 Task: Send email   from  to Email0081 with a cc to Email0082 and bcc to Email0083 with a subject Subject0081 and add a message Message0083
Action: Mouse moved to (423, 451)
Screenshot: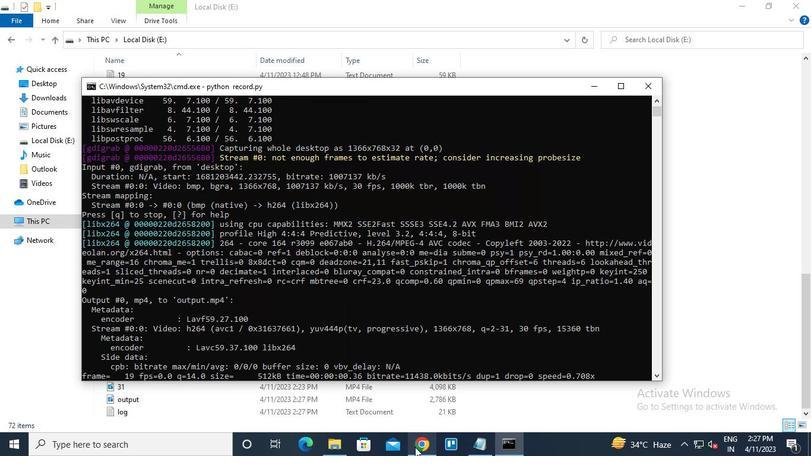 
Action: Mouse pressed left at (423, 451)
Screenshot: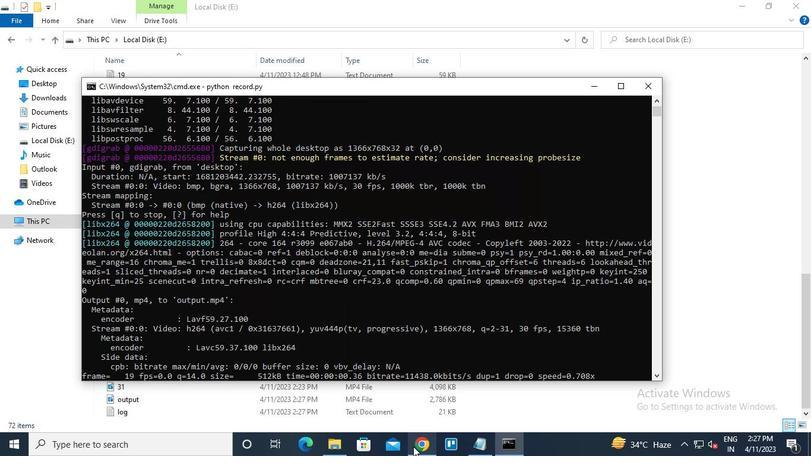 
Action: Mouse moved to (0, 0)
Screenshot: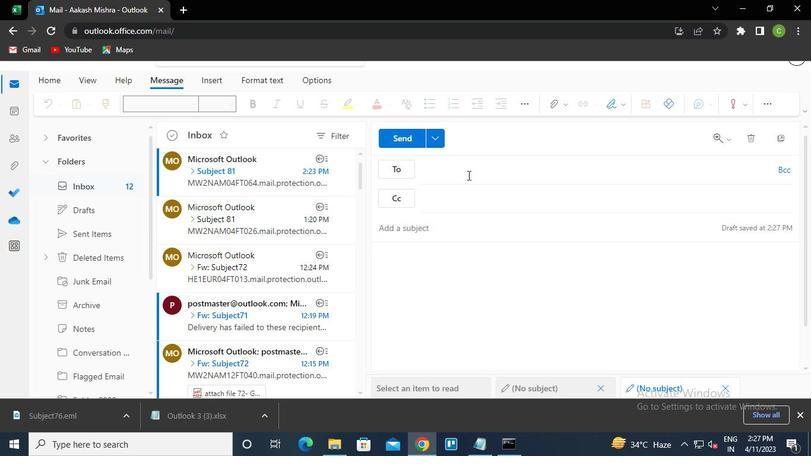 
Action: Mouse pressed left at (0, 0)
Screenshot: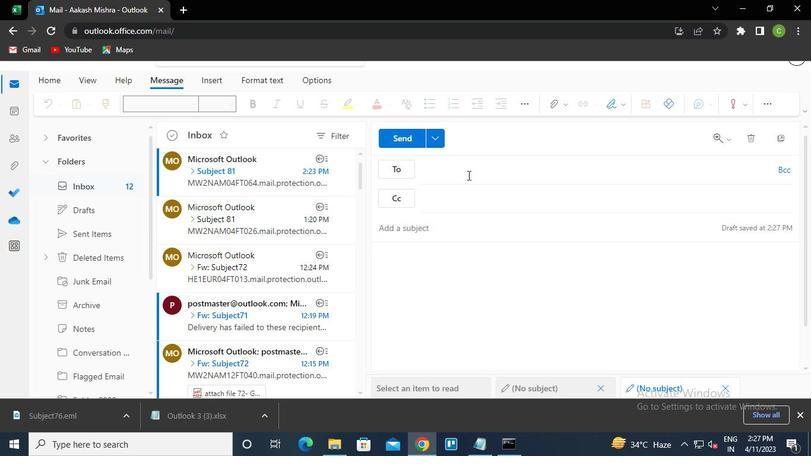 
Action: Mouse moved to (92, 0)
Screenshot: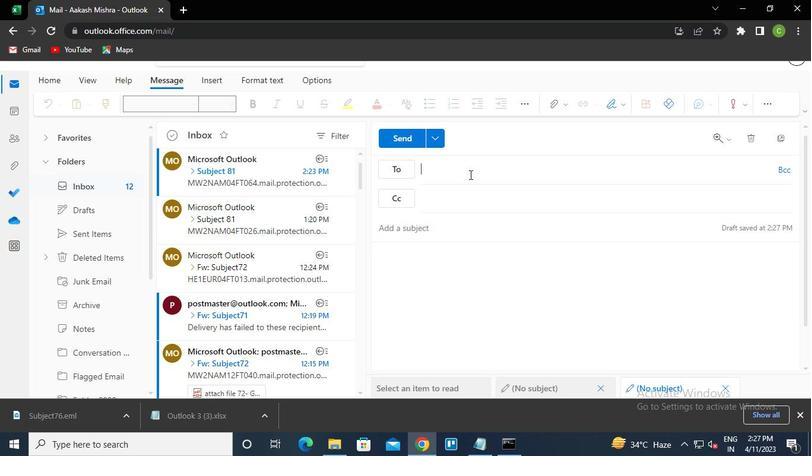 
Action: Mouse pressed left at (92, 0)
Screenshot: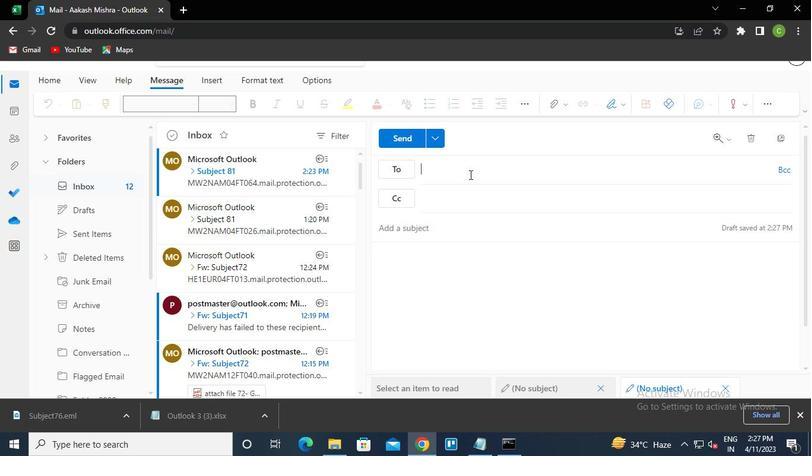 
Action: Mouse moved to (498, 446)
Screenshot: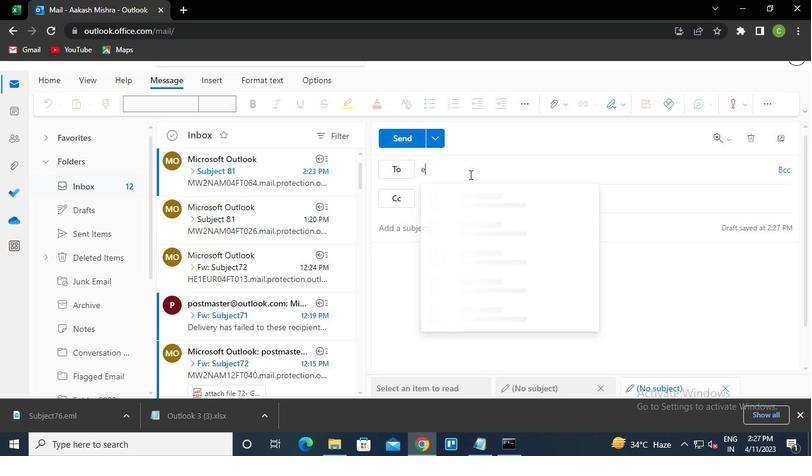 
Action: Mouse pressed left at (498, 446)
Screenshot: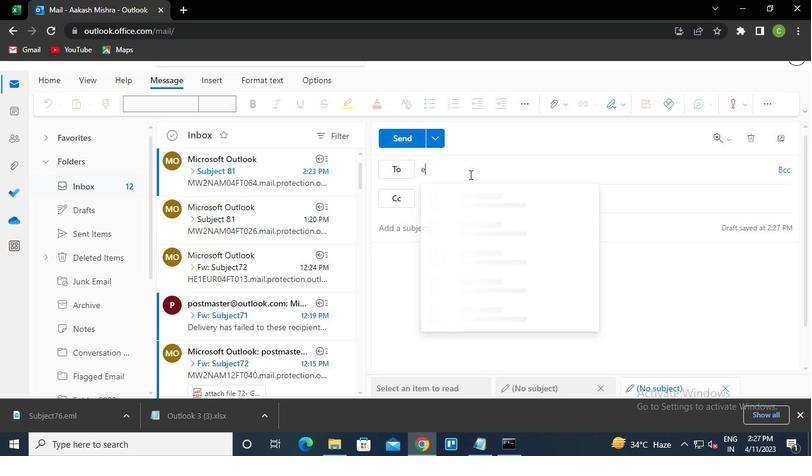 
Action: Mouse moved to (633, 65)
Screenshot: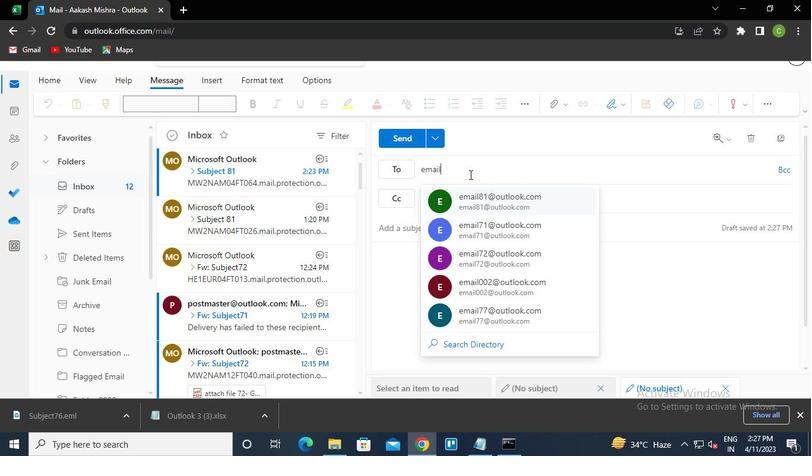 
Action: Mouse pressed left at (633, 65)
Screenshot: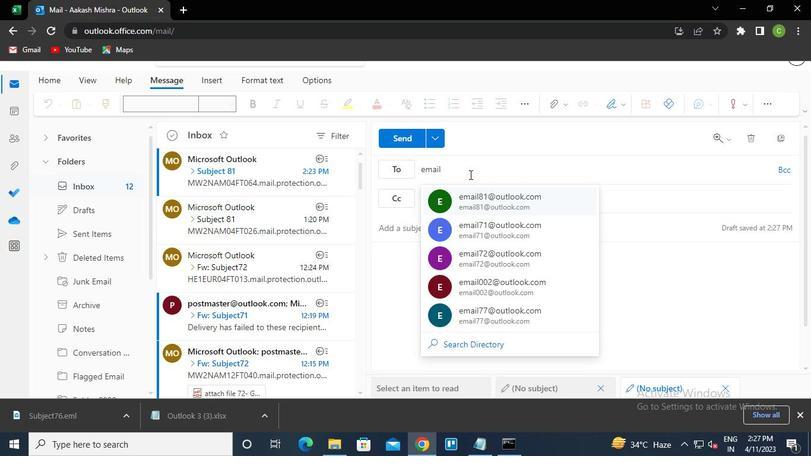
Action: Mouse moved to (413, 446)
Screenshot: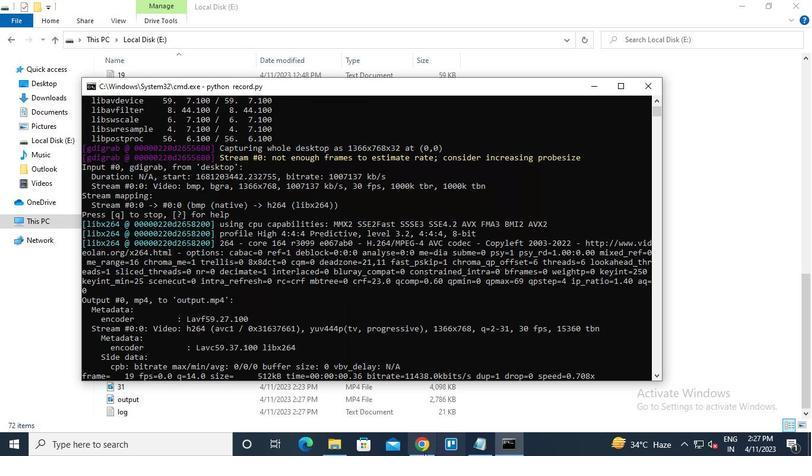 
Action: Mouse pressed left at (413, 446)
Screenshot: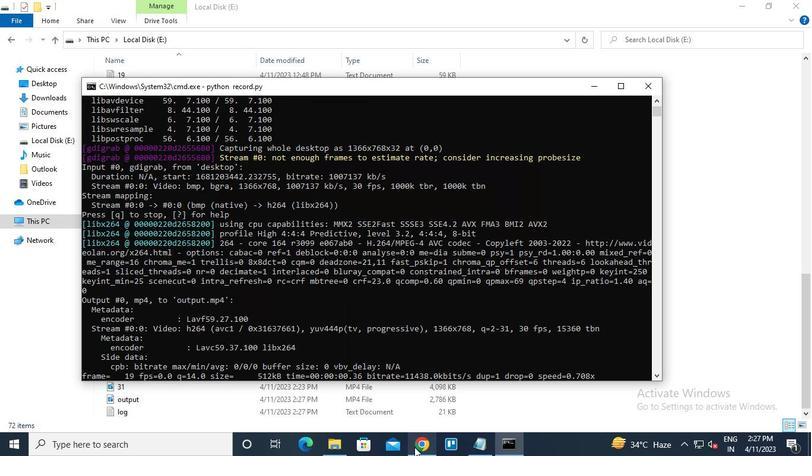 
Action: Mouse moved to (98, 106)
Screenshot: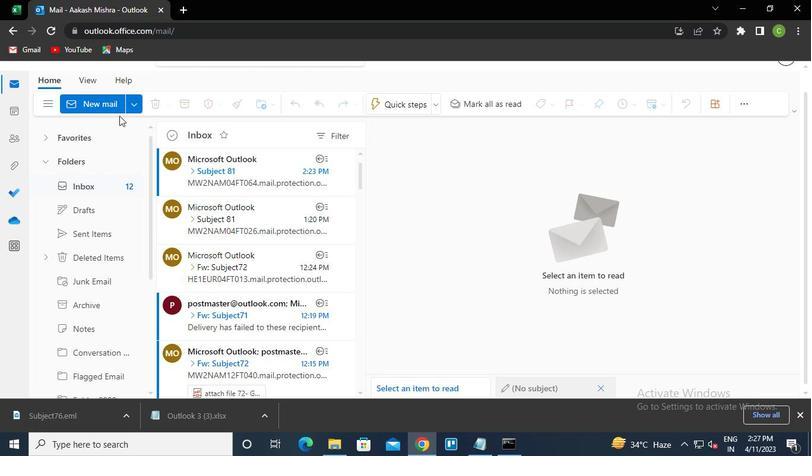 
Action: Mouse pressed left at (98, 106)
Screenshot: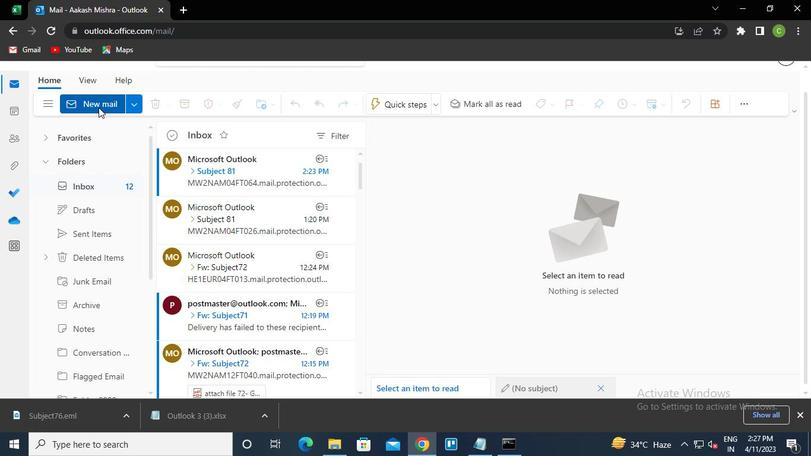 
Action: Mouse moved to (469, 174)
Screenshot: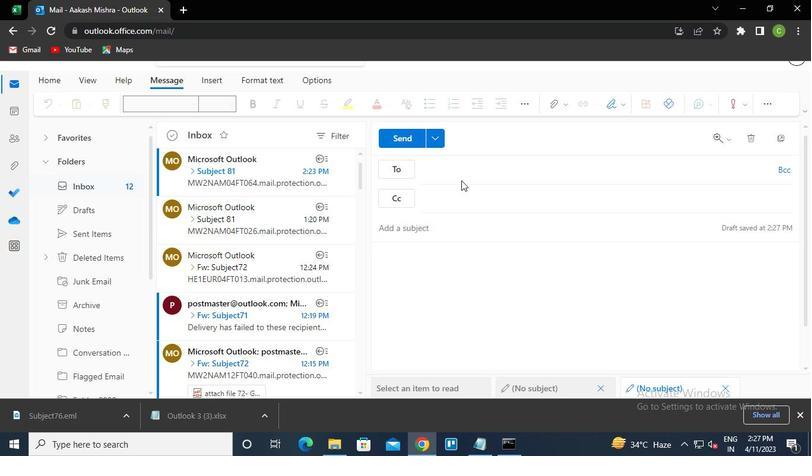 
Action: Keyboard e
Screenshot: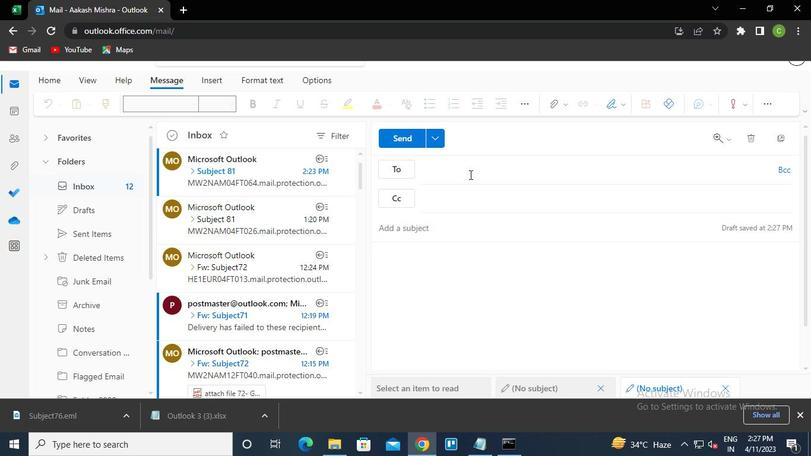 
Action: Keyboard m
Screenshot: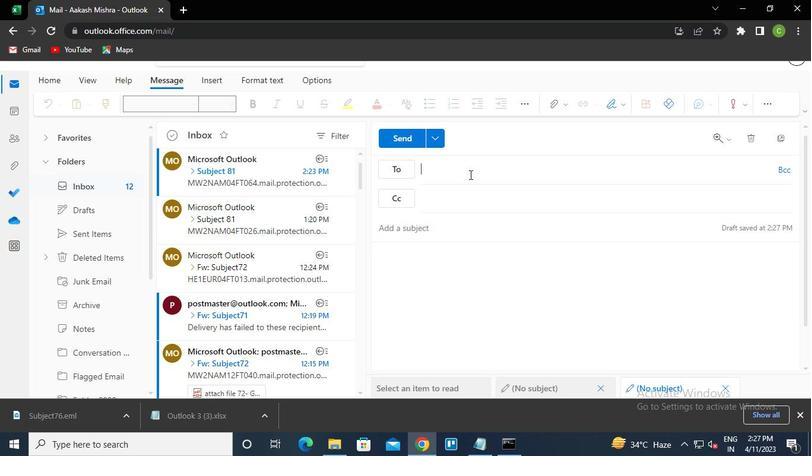 
Action: Keyboard a
Screenshot: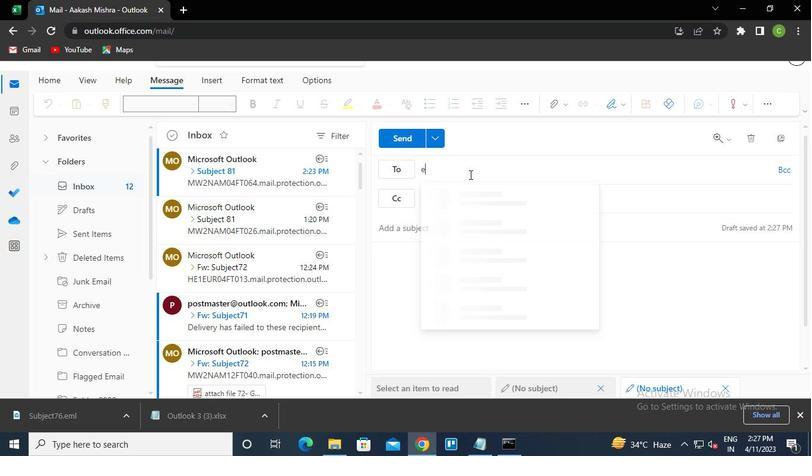 
Action: Keyboard i
Screenshot: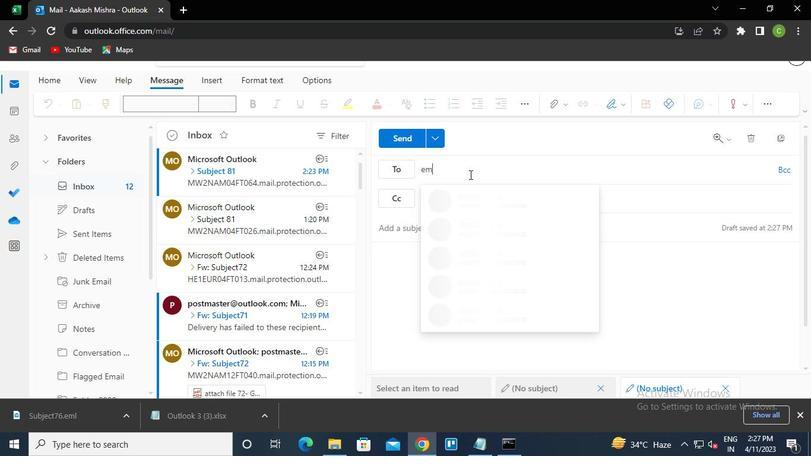 
Action: Keyboard l
Screenshot: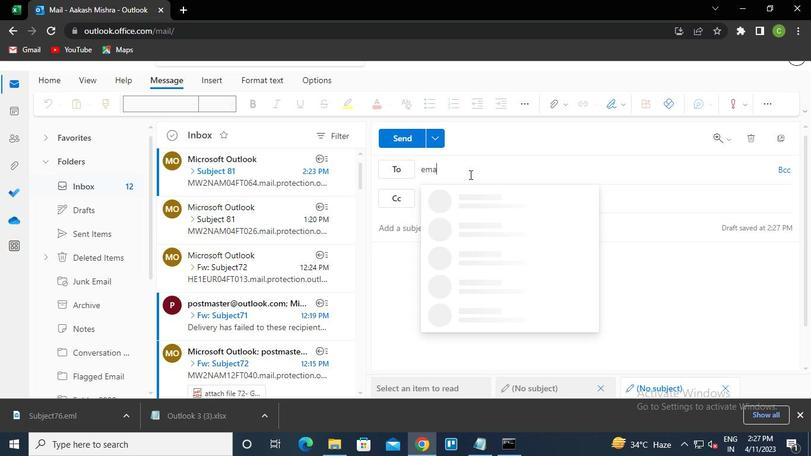 
Action: Keyboard <104>
Screenshot: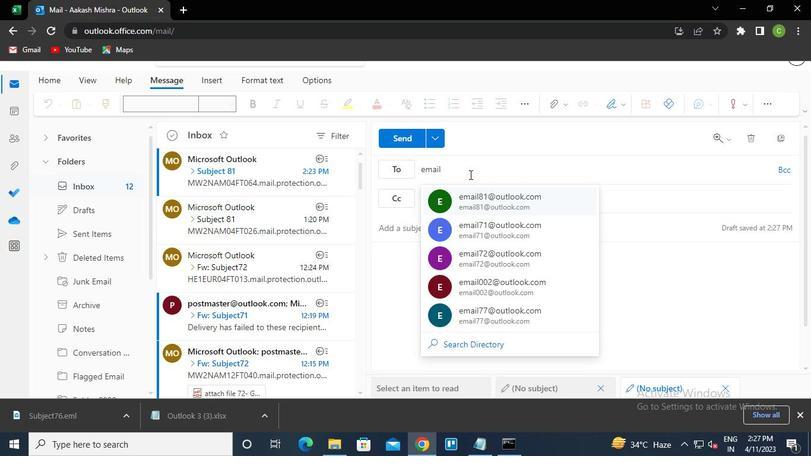 
Action: Keyboard <97>
Screenshot: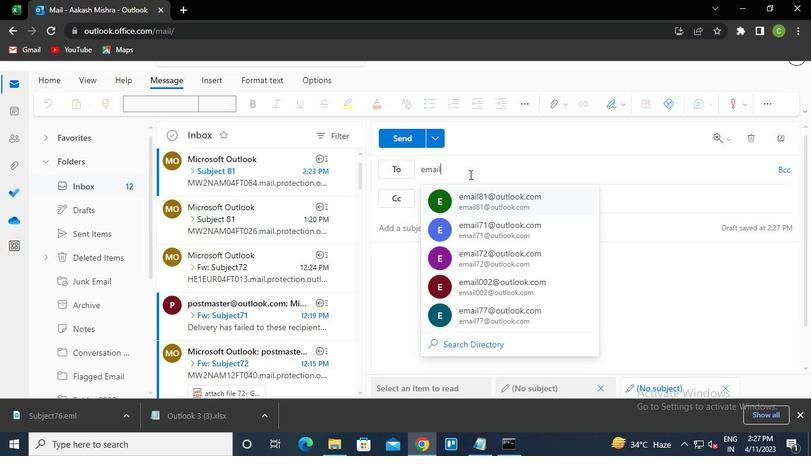 
Action: Keyboard Key.shift
Screenshot: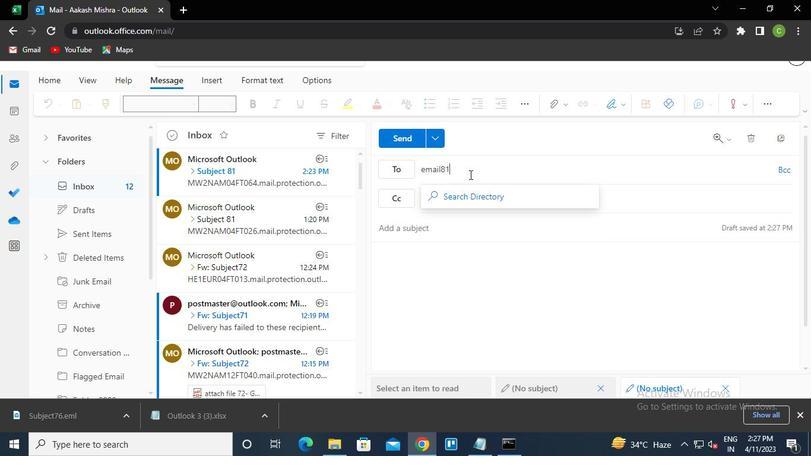 
Action: Keyboard @
Screenshot: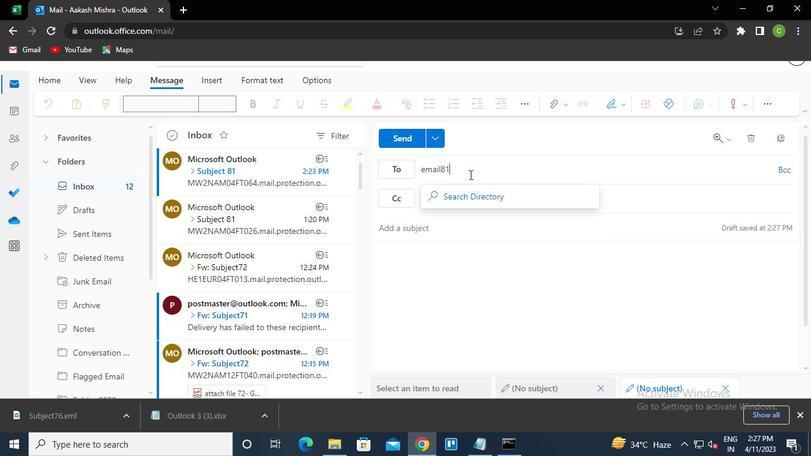 
Action: Keyboard g
Screenshot: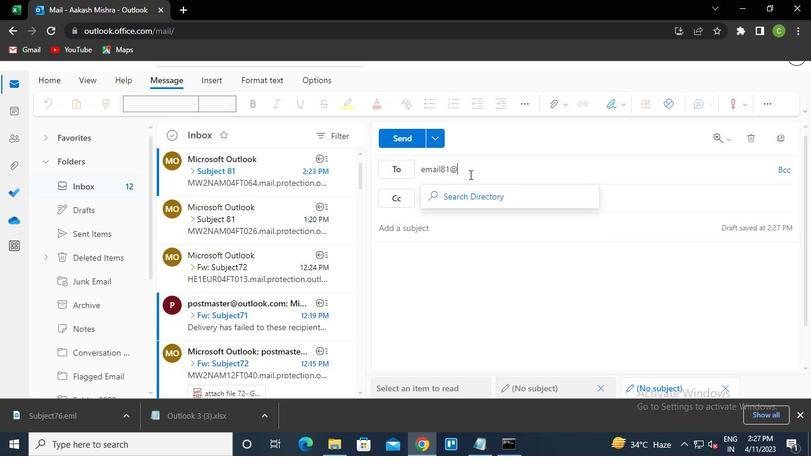 
Action: Keyboard m
Screenshot: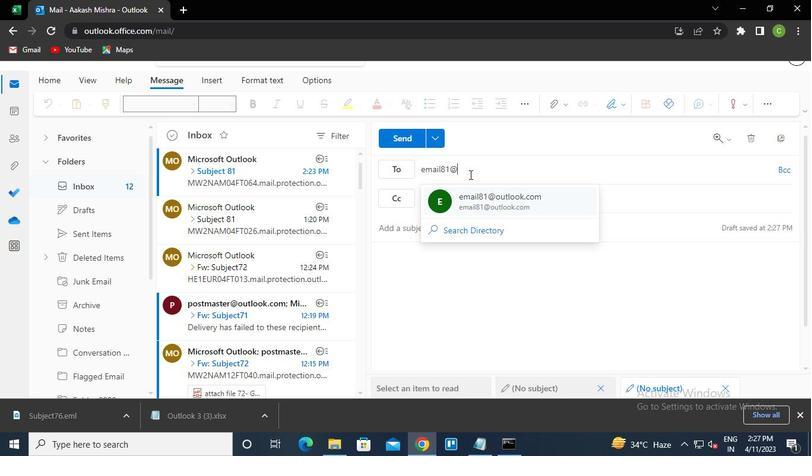 
Action: Keyboard a
Screenshot: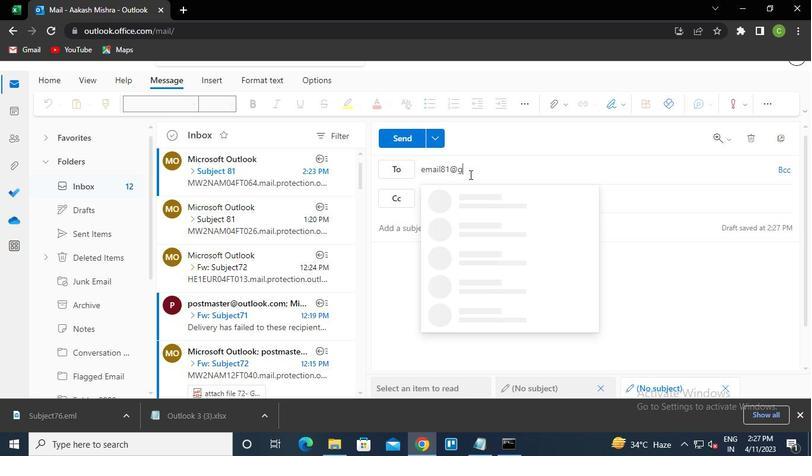 
Action: Keyboard Key.backspace
Screenshot: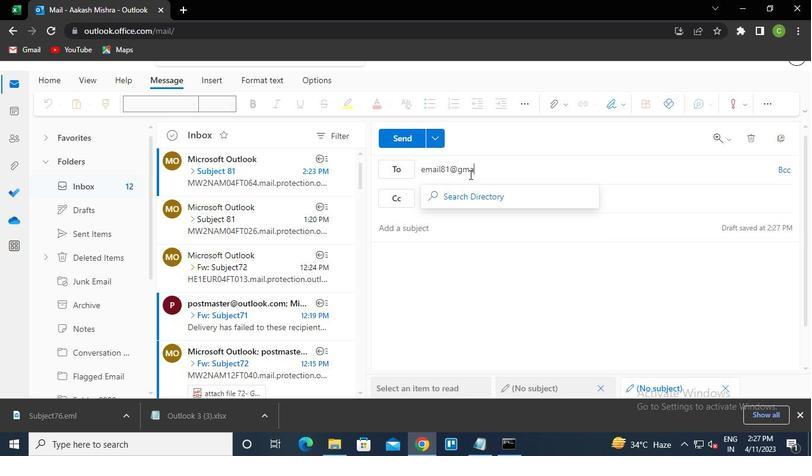 
Action: Keyboard Key.backspace
Screenshot: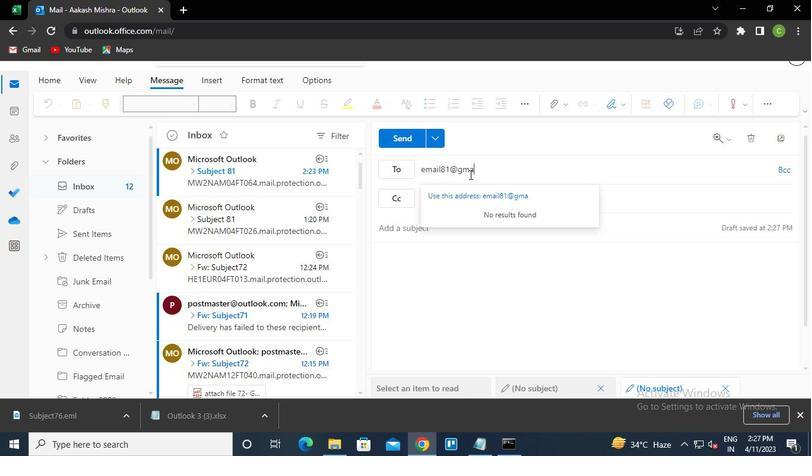 
Action: Keyboard Key.backspace
Screenshot: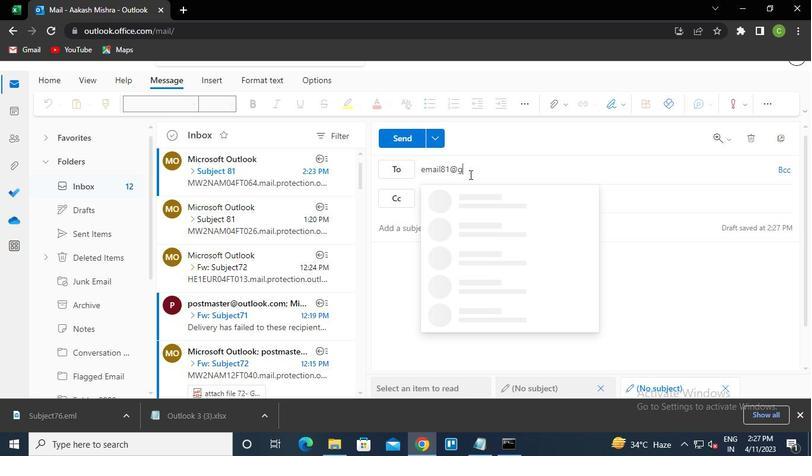 
Action: Keyboard o
Screenshot: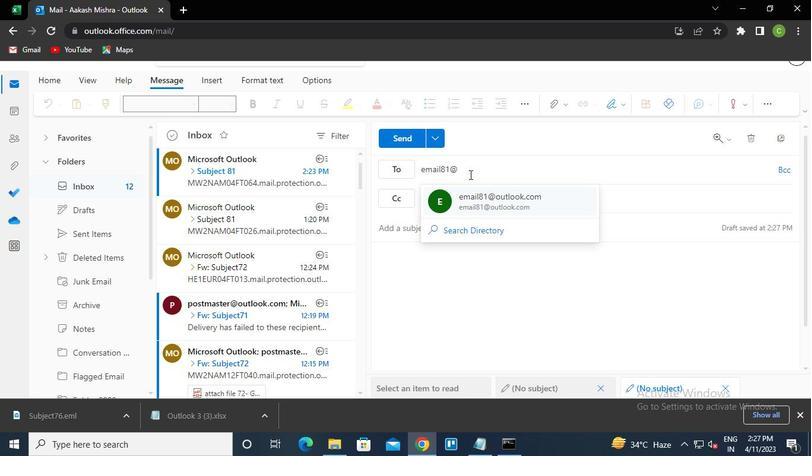 
Action: Keyboard u
Screenshot: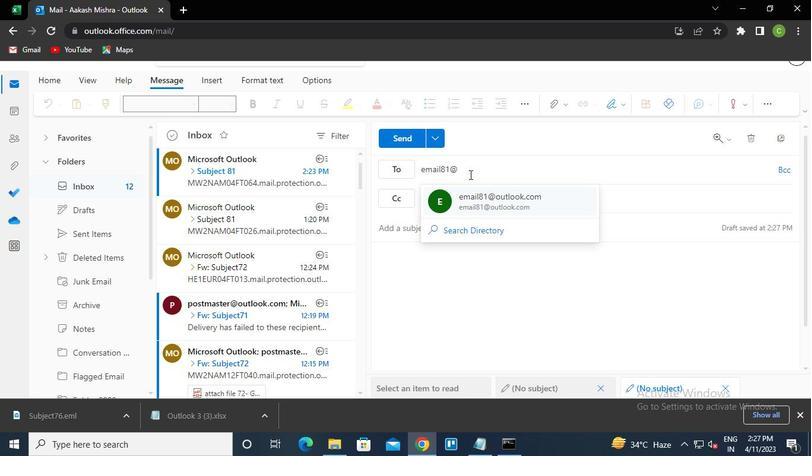 
Action: Keyboard t
Screenshot: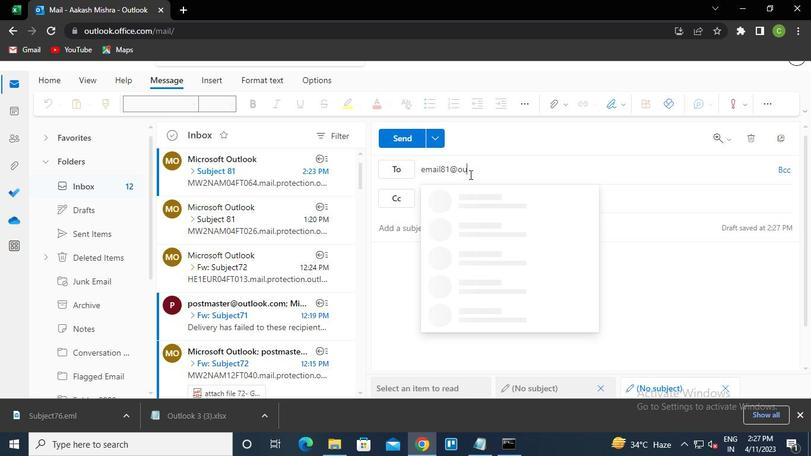 
Action: Keyboard l
Screenshot: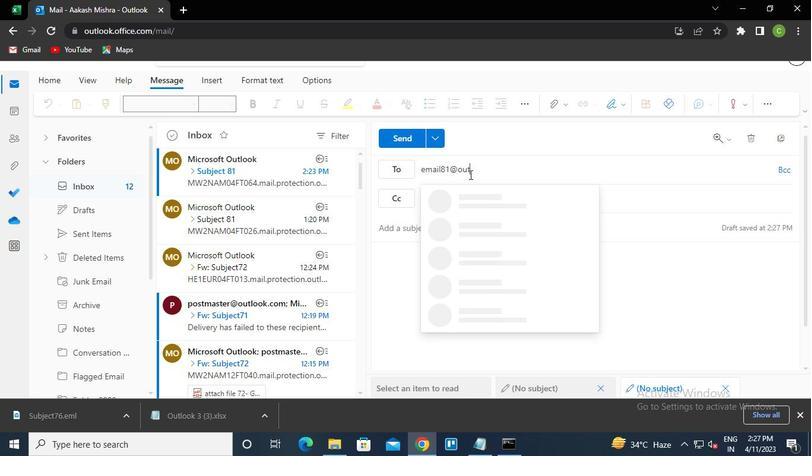
Action: Keyboard o
Screenshot: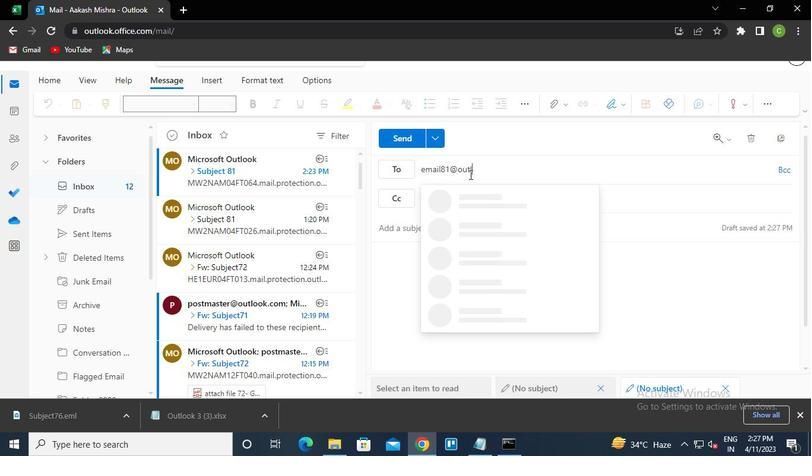 
Action: Keyboard o
Screenshot: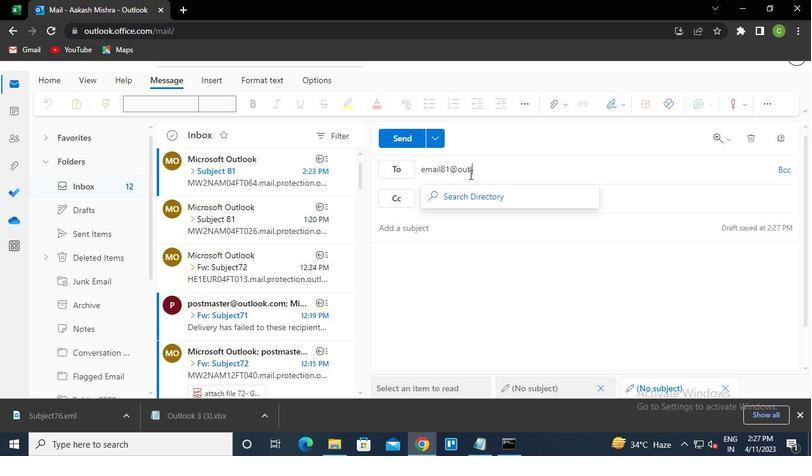 
Action: Keyboard k
Screenshot: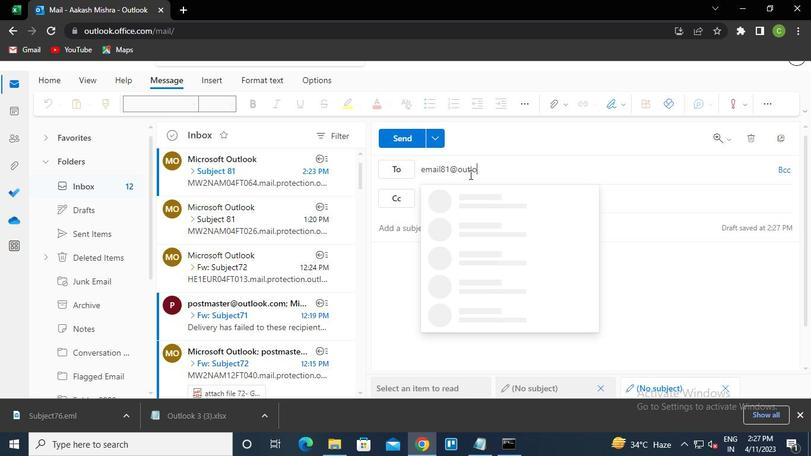 
Action: Keyboard .
Screenshot: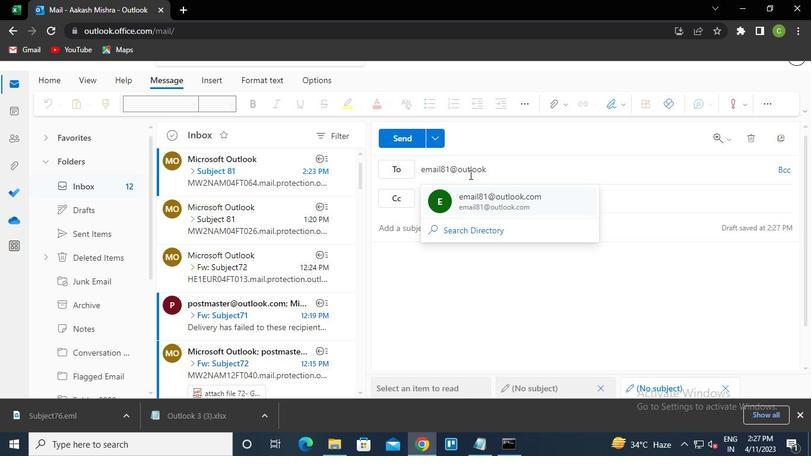 
Action: Keyboard c
Screenshot: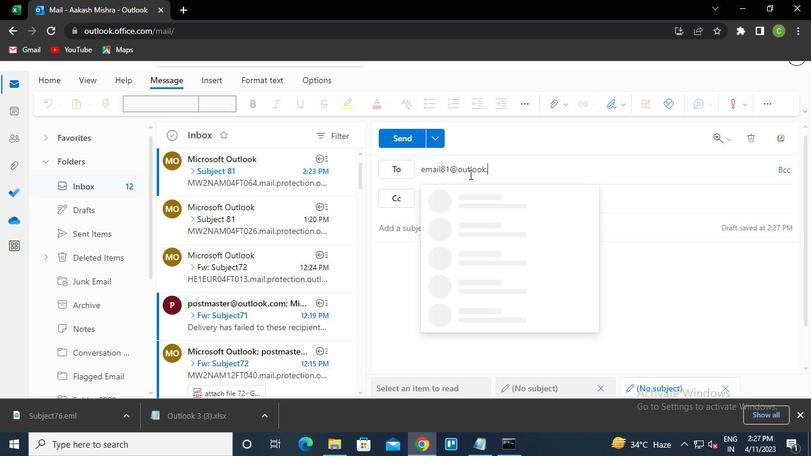 
Action: Keyboard o
Screenshot: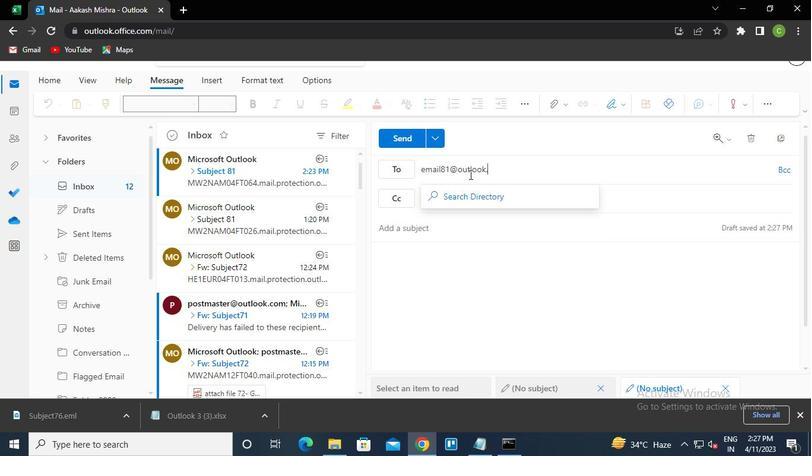 
Action: Keyboard m
Screenshot: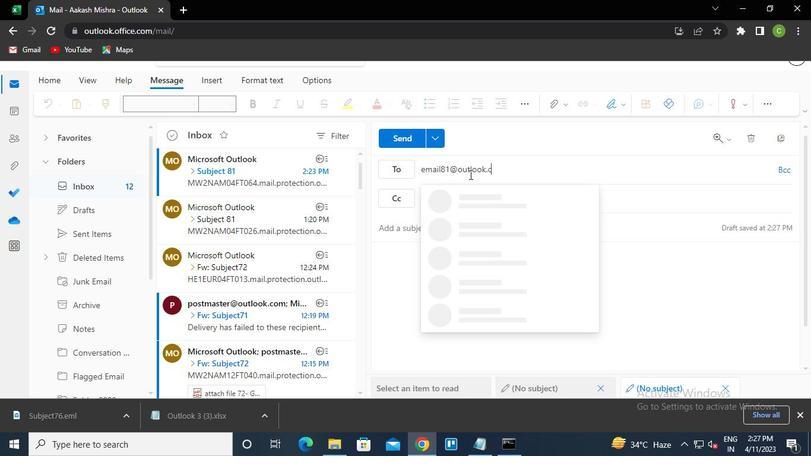 
Action: Keyboard Key.enter
Screenshot: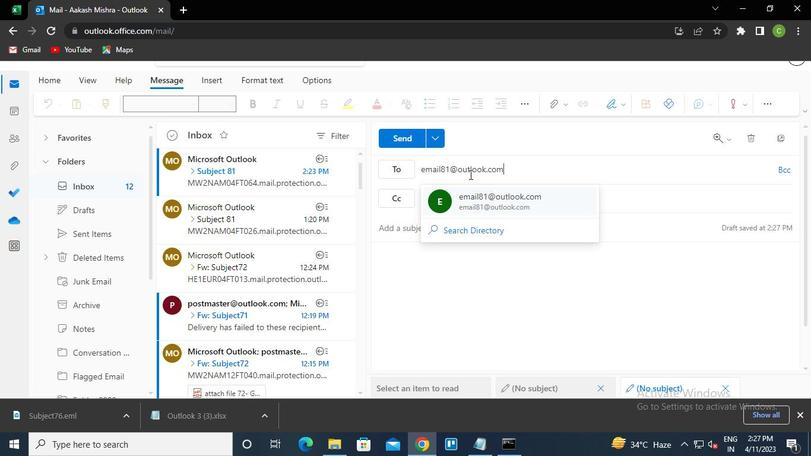 
Action: Mouse moved to (466, 201)
Screenshot: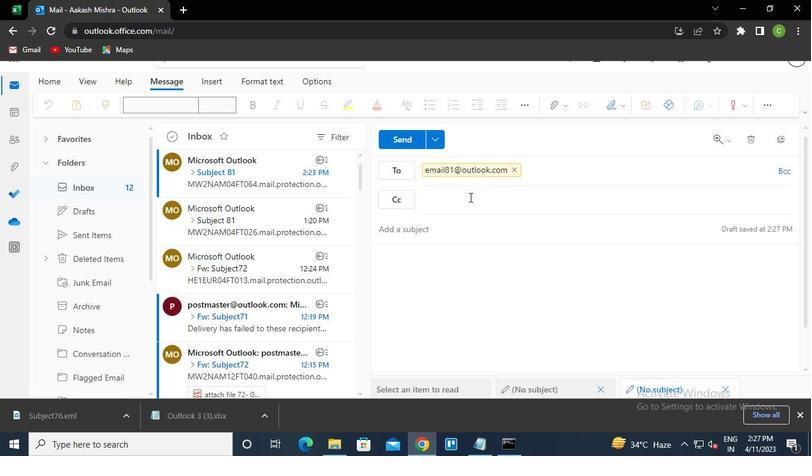 
Action: Mouse pressed left at (466, 201)
Screenshot: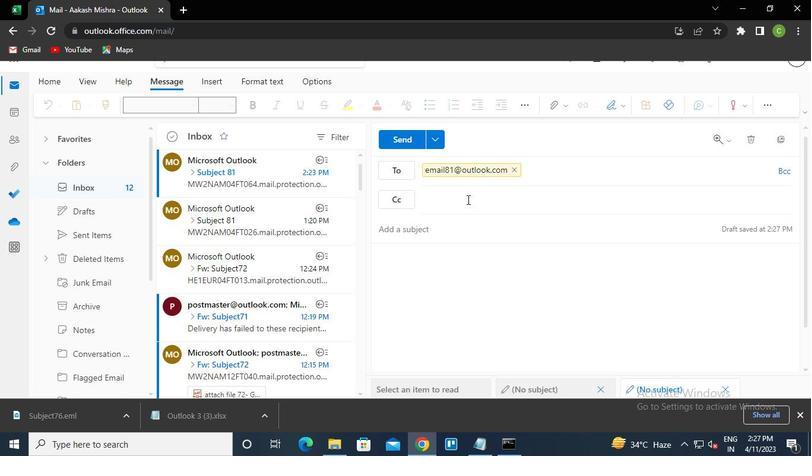
Action: Keyboard e
Screenshot: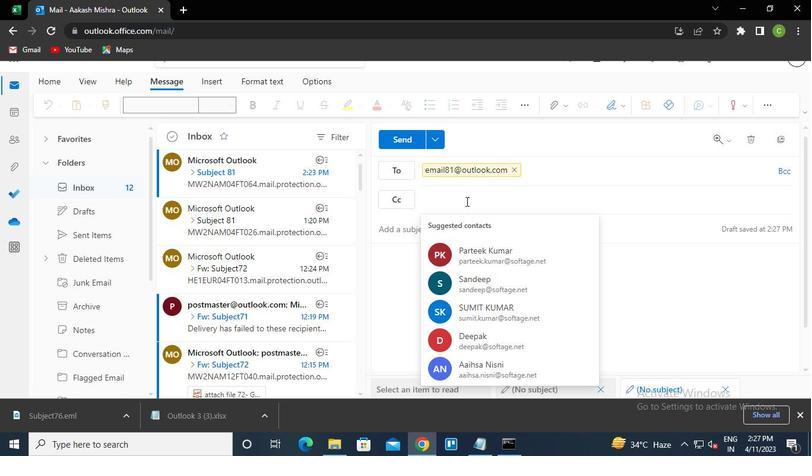 
Action: Keyboard m
Screenshot: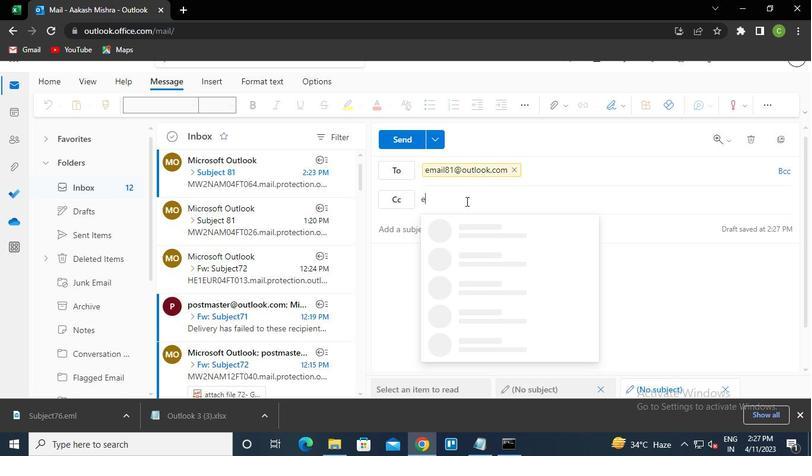 
Action: Keyboard a
Screenshot: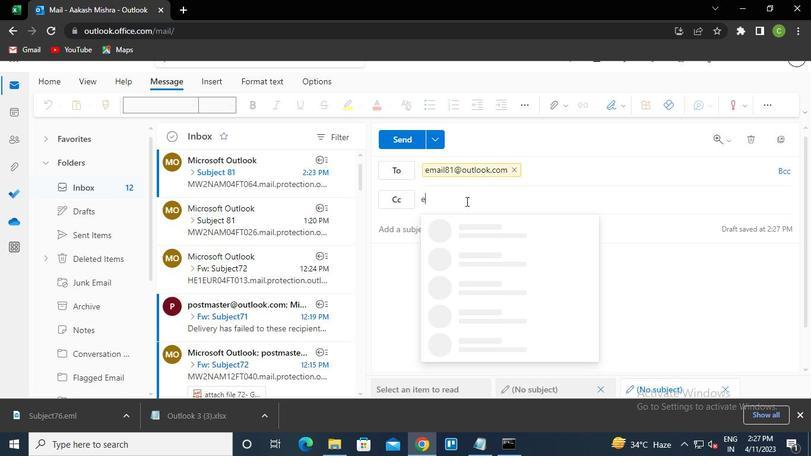 
Action: Keyboard i
Screenshot: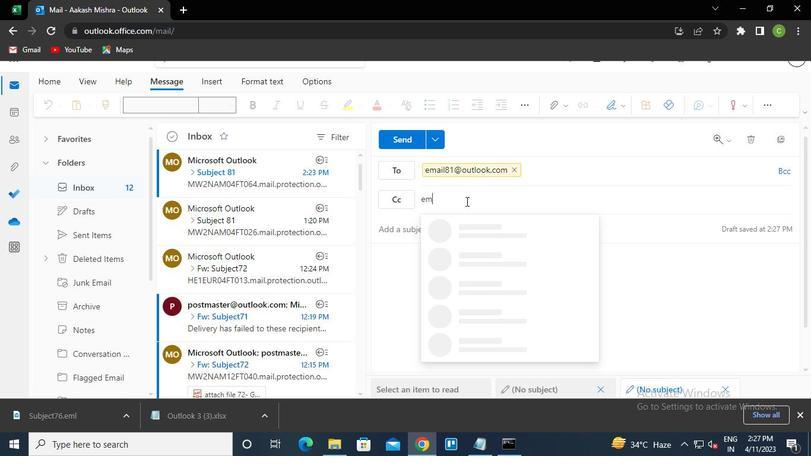 
Action: Keyboard l
Screenshot: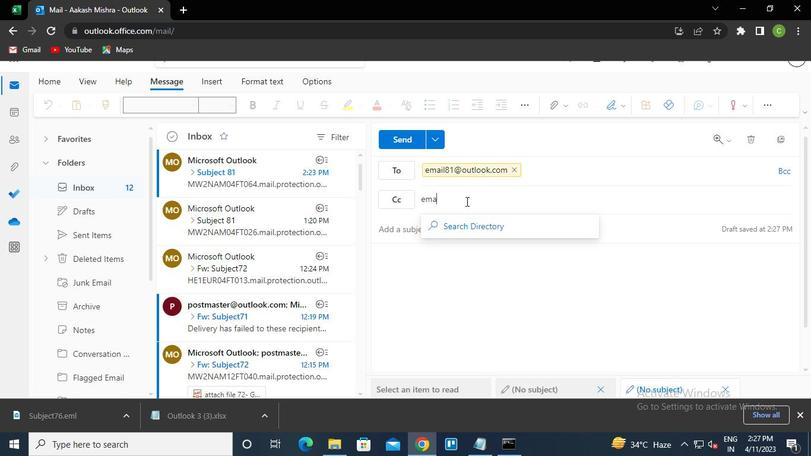 
Action: Keyboard <104>
Screenshot: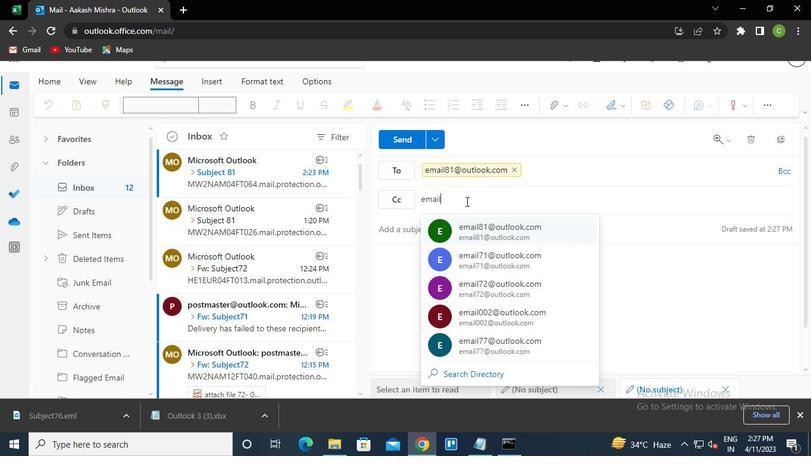 
Action: Keyboard <98>
Screenshot: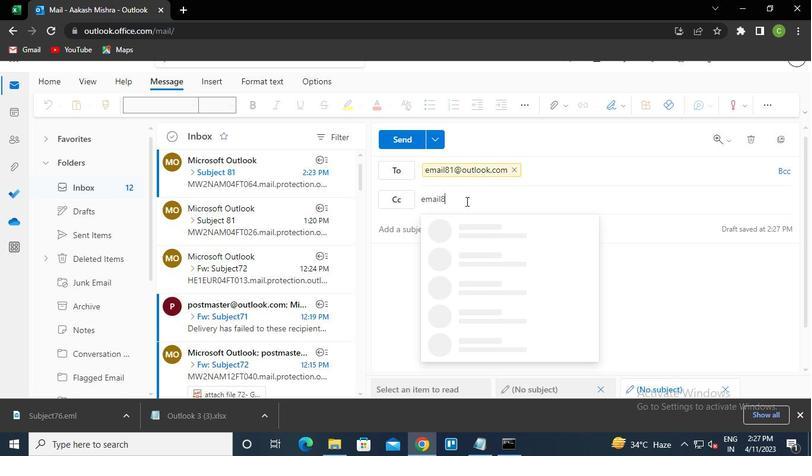 
Action: Keyboard Key.shift
Screenshot: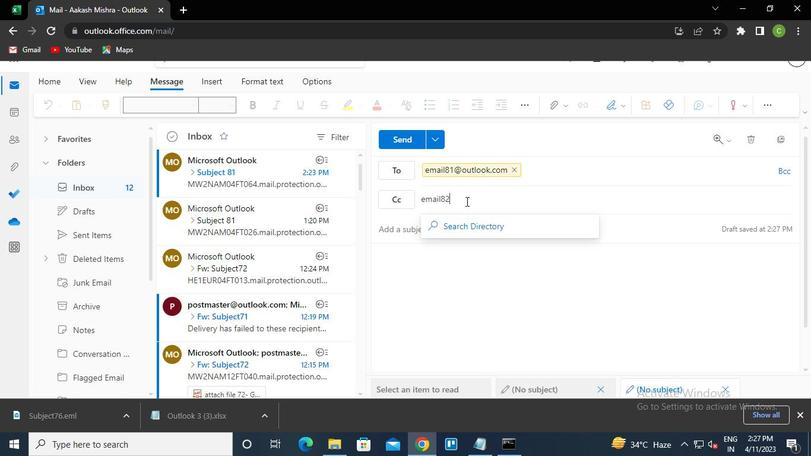 
Action: Keyboard @
Screenshot: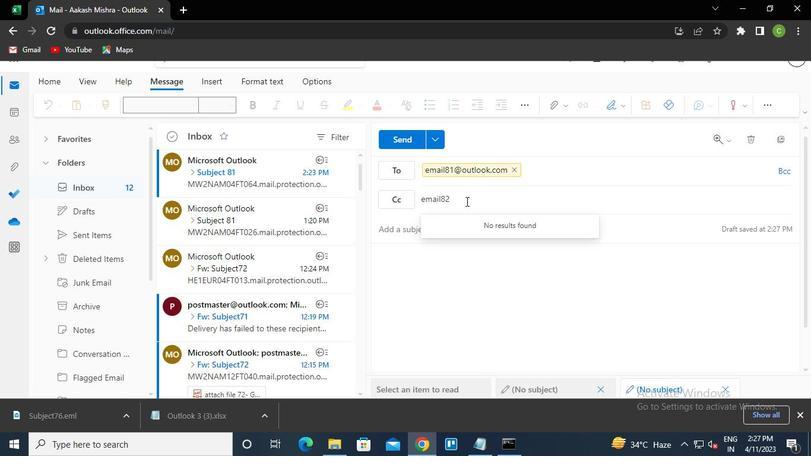 
Action: Keyboard o
Screenshot: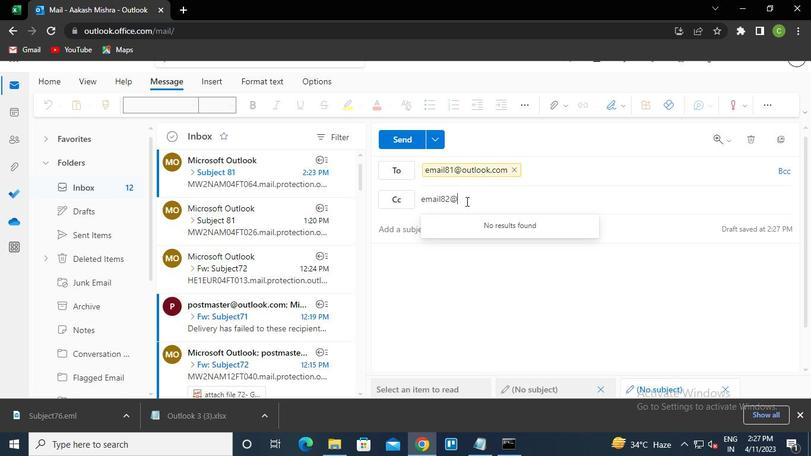 
Action: Keyboard u
Screenshot: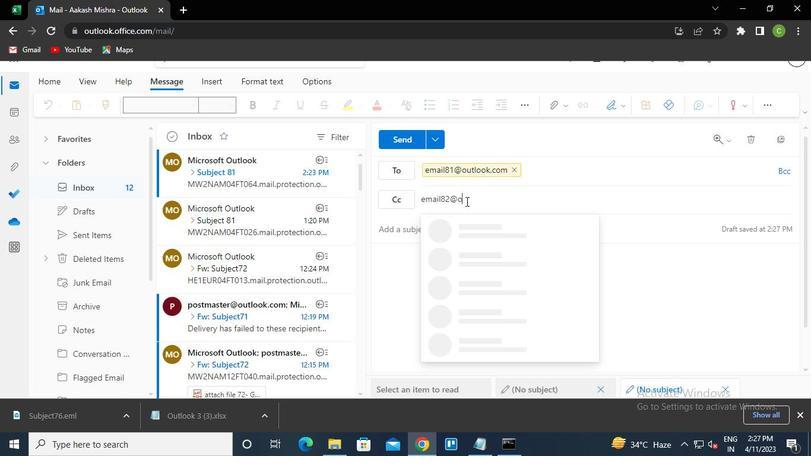 
Action: Keyboard t
Screenshot: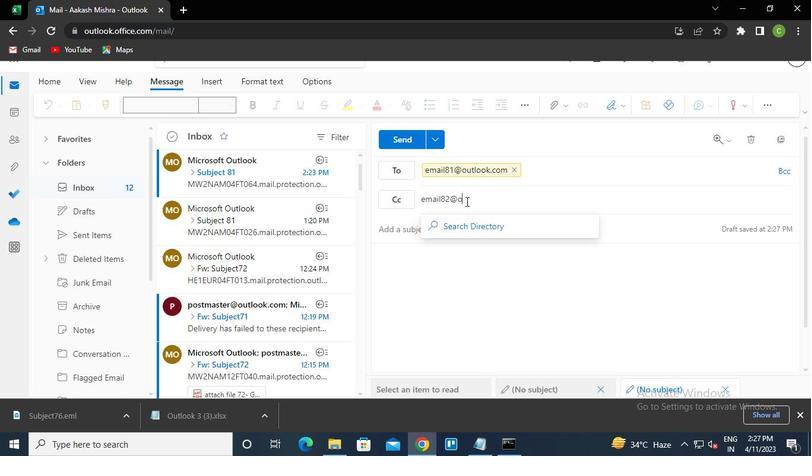 
Action: Keyboard l
Screenshot: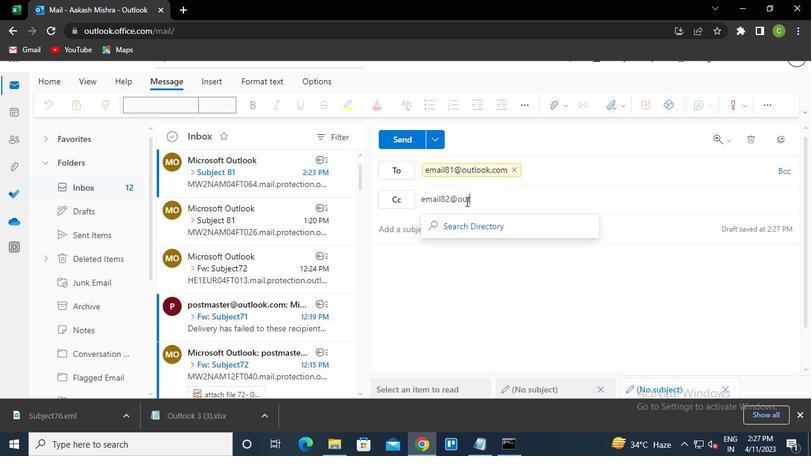 
Action: Keyboard o
Screenshot: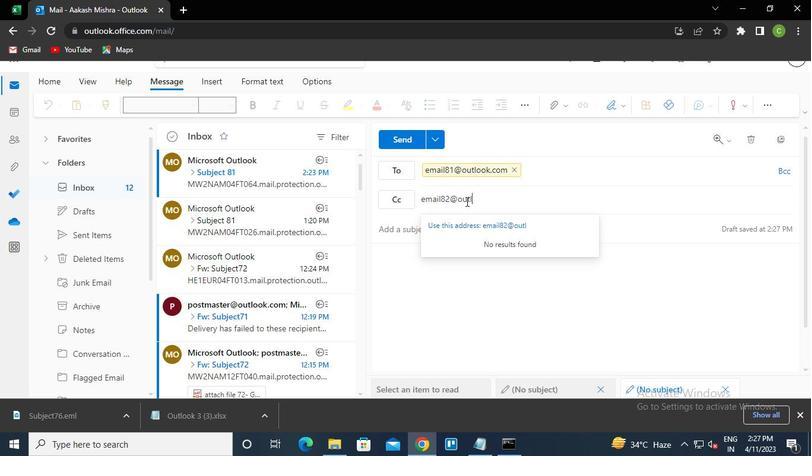
Action: Keyboard o
Screenshot: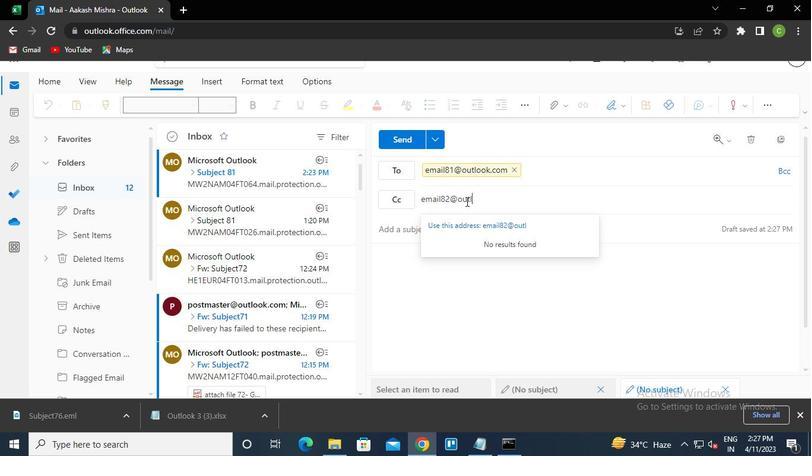 
Action: Keyboard k
Screenshot: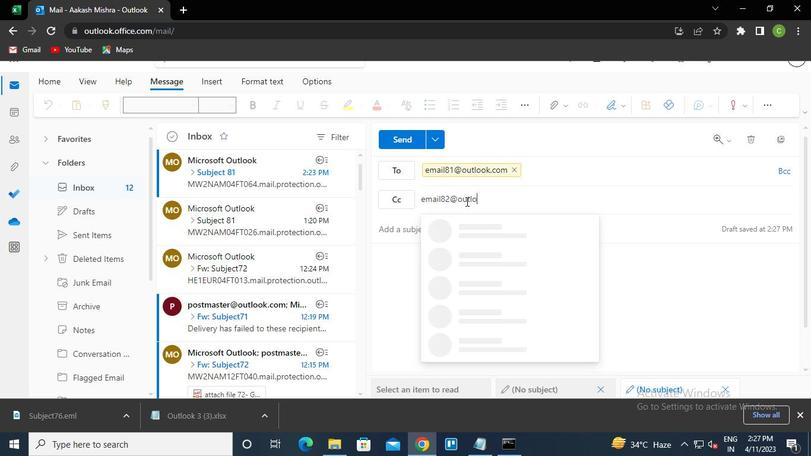 
Action: Keyboard .
Screenshot: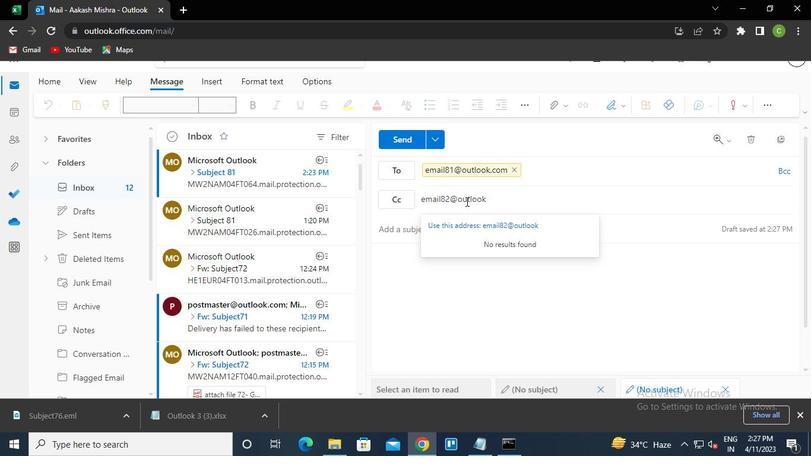 
Action: Keyboard c
Screenshot: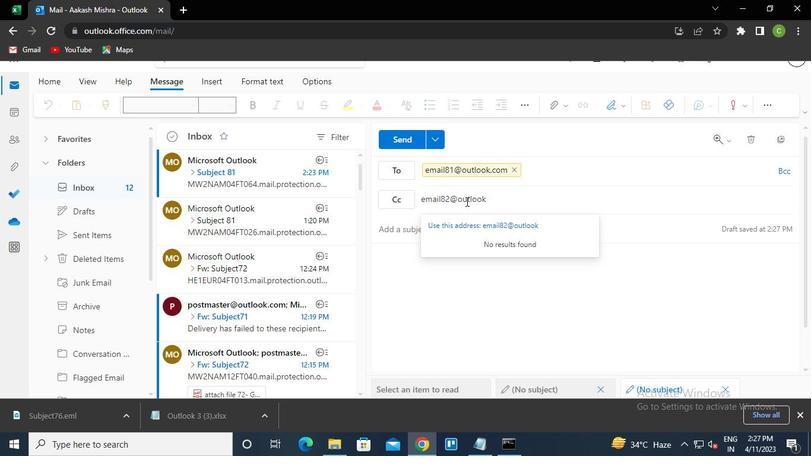 
Action: Keyboard o
Screenshot: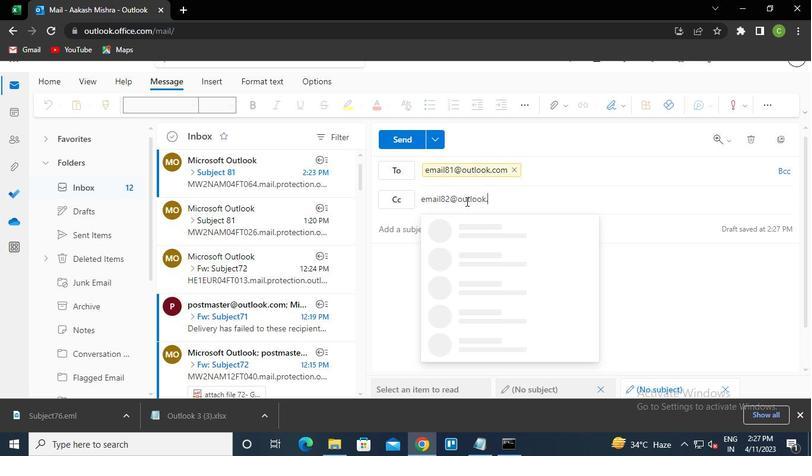 
Action: Keyboard m
Screenshot: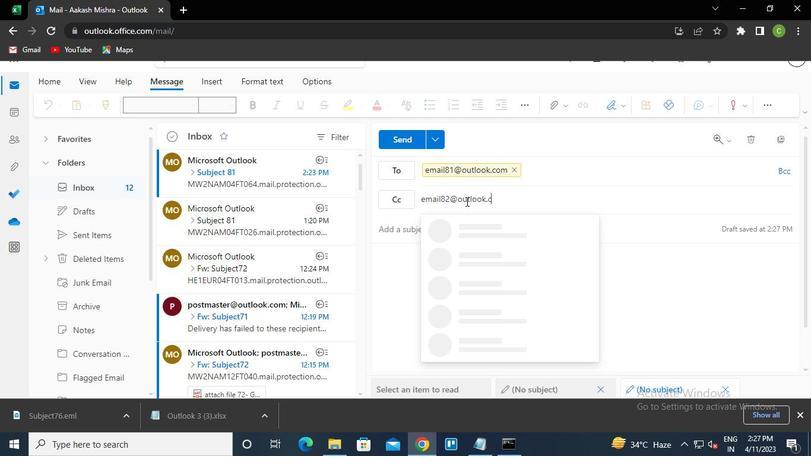 
Action: Keyboard Key.enter
Screenshot: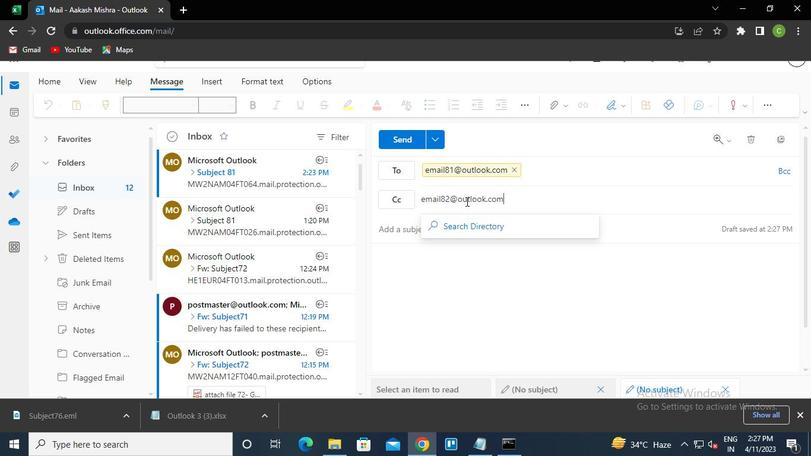 
Action: Mouse moved to (785, 174)
Screenshot: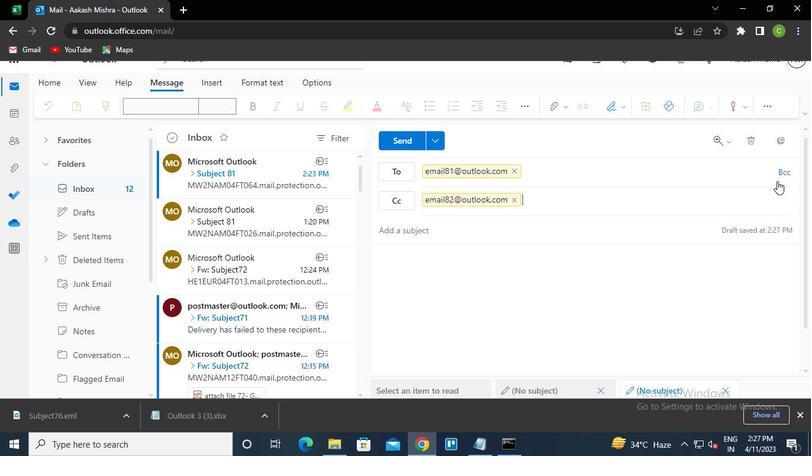 
Action: Mouse pressed left at (785, 174)
Screenshot: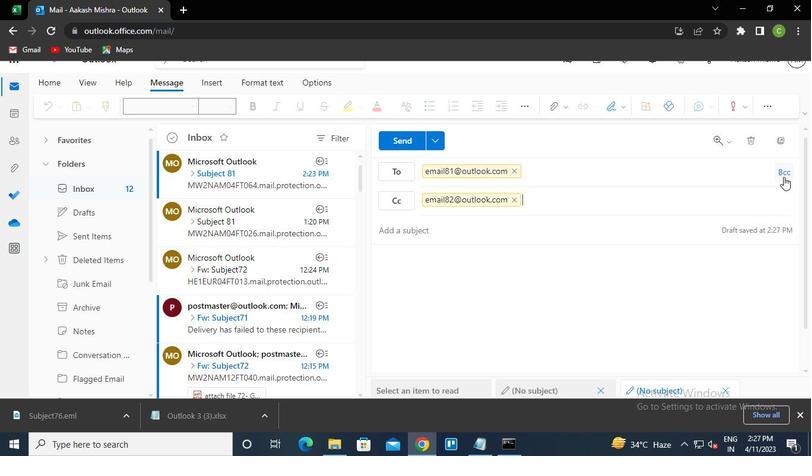 
Action: Mouse moved to (446, 235)
Screenshot: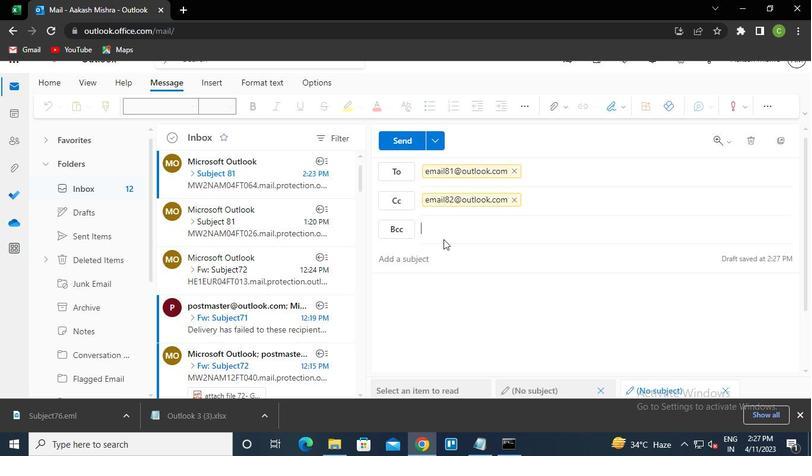 
Action: Keyboard e
Screenshot: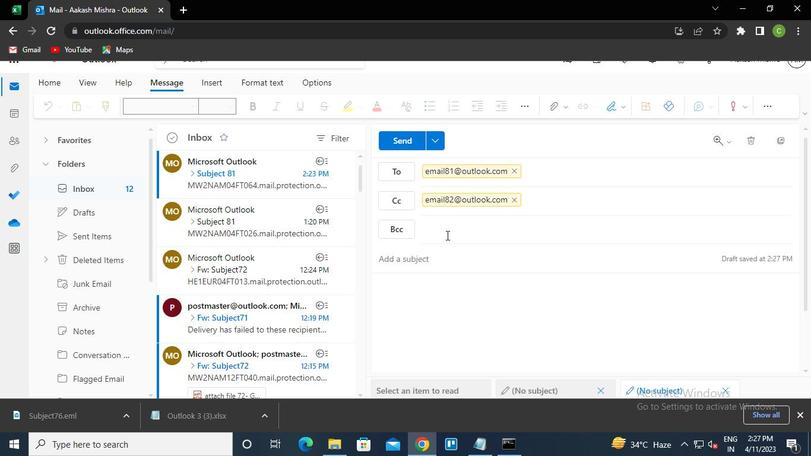 
Action: Keyboard m
Screenshot: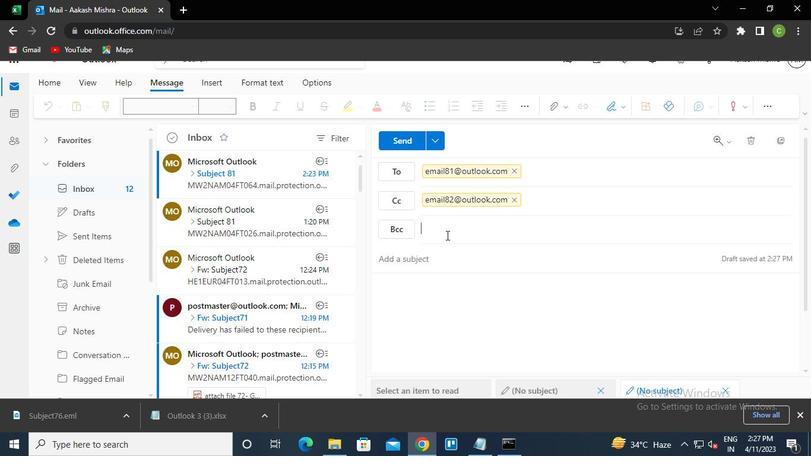 
Action: Keyboard a
Screenshot: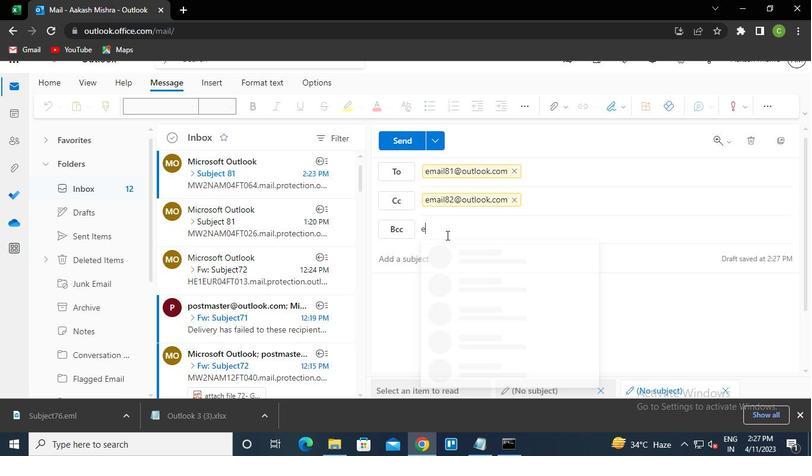 
Action: Keyboard i
Screenshot: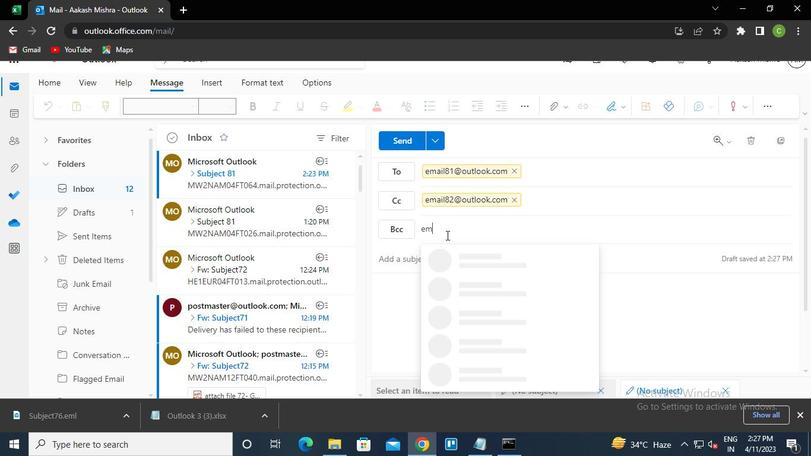 
Action: Keyboard l
Screenshot: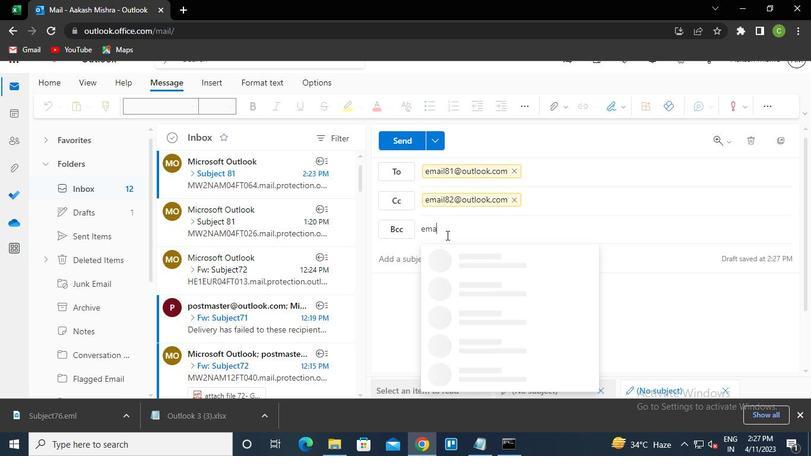 
Action: Keyboard <104>
Screenshot: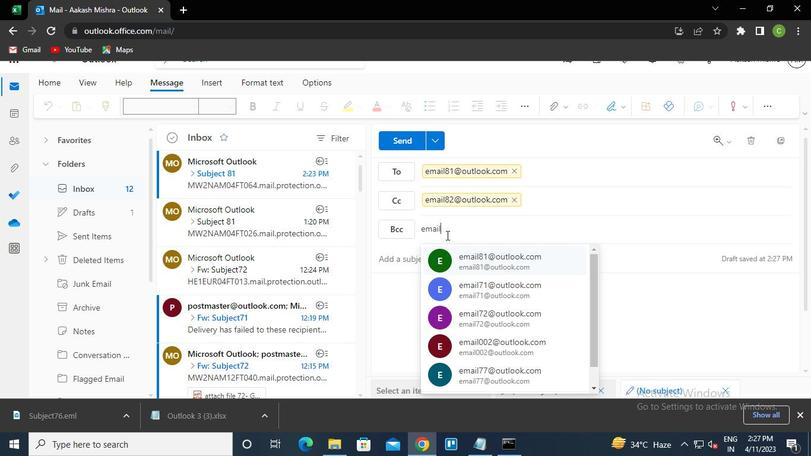 
Action: Keyboard <99>
Screenshot: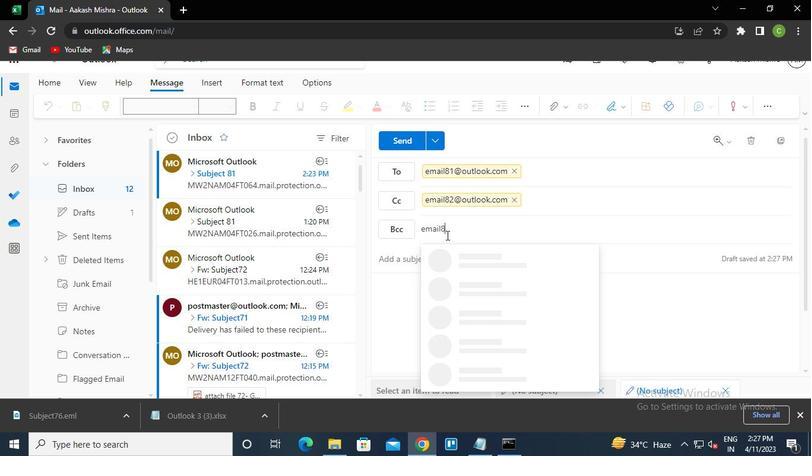 
Action: Keyboard Key.shift
Screenshot: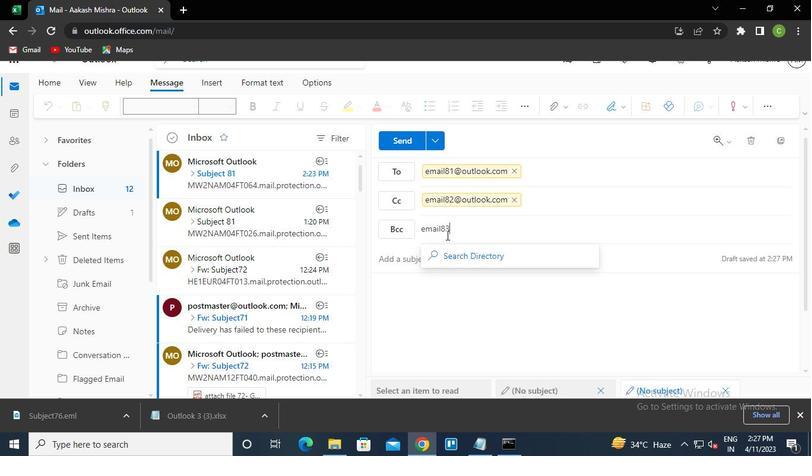 
Action: Keyboard @
Screenshot: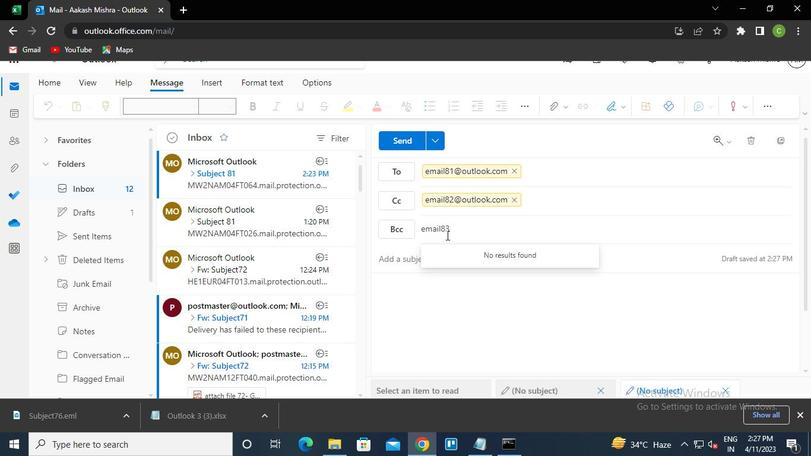 
Action: Keyboard o
Screenshot: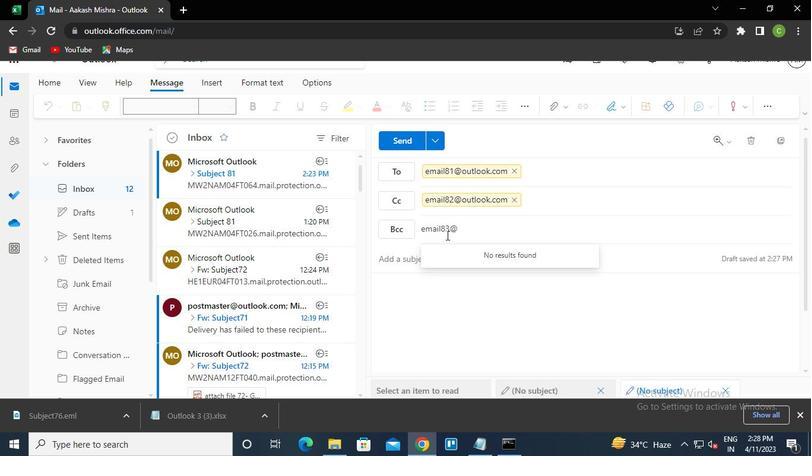 
Action: Keyboard u
Screenshot: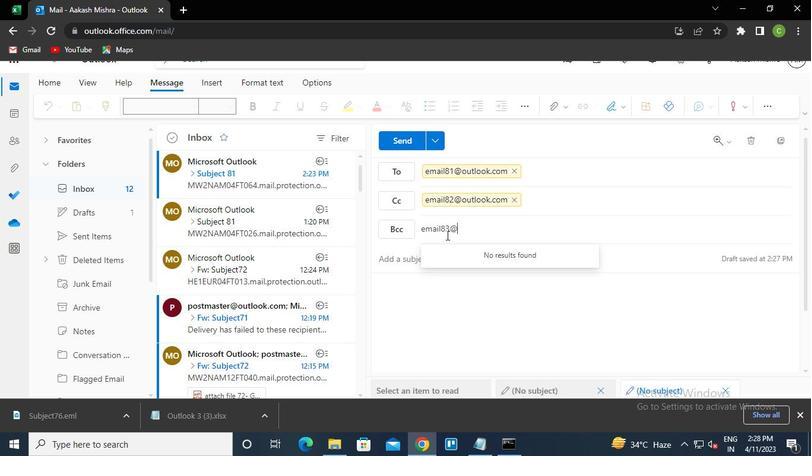 
Action: Keyboard t
Screenshot: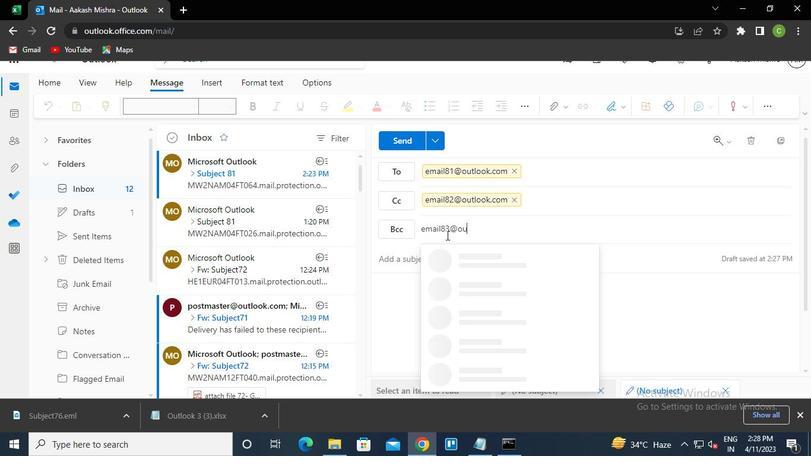 
Action: Keyboard l
Screenshot: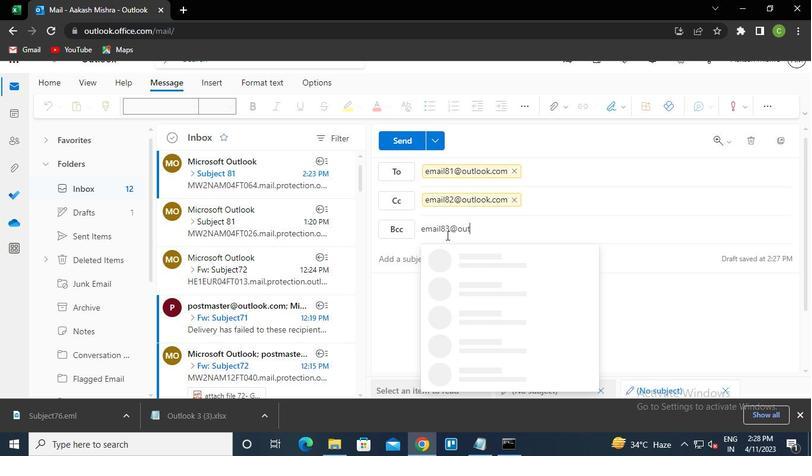 
Action: Keyboard o
Screenshot: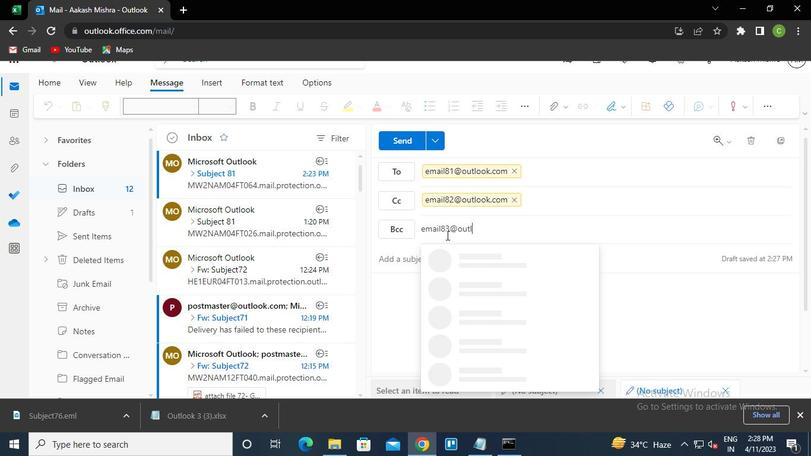 
Action: Keyboard o
Screenshot: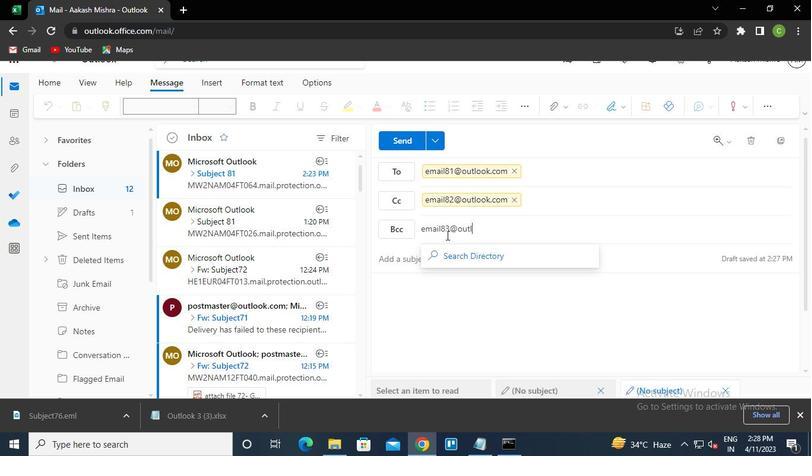 
Action: Keyboard k
Screenshot: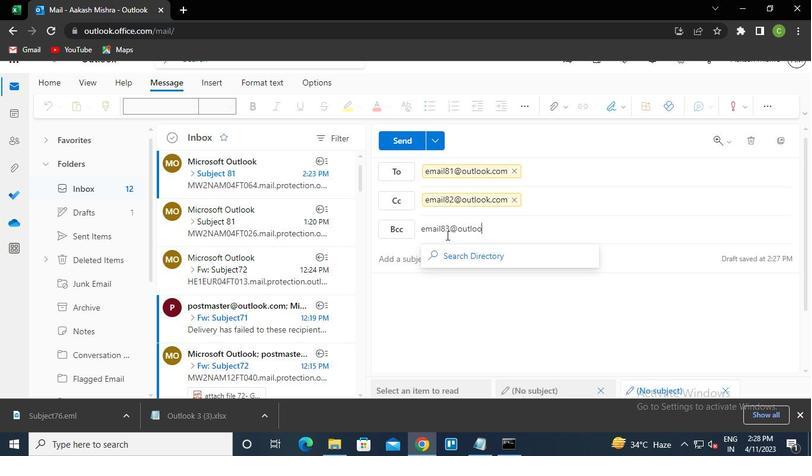 
Action: Keyboard .
Screenshot: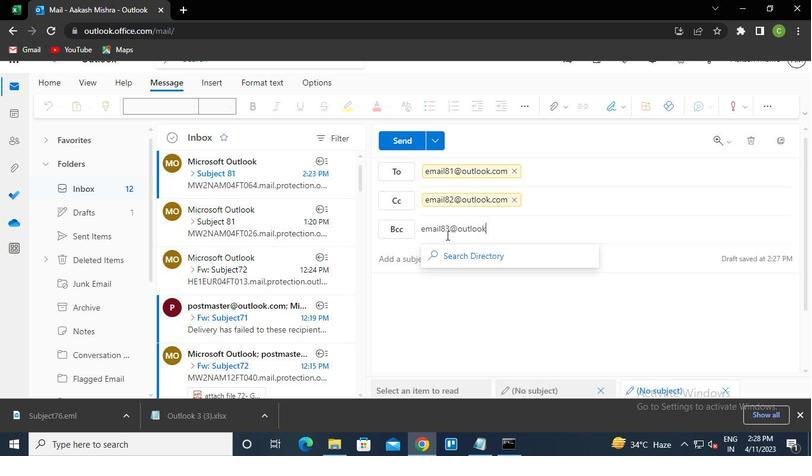 
Action: Keyboard c
Screenshot: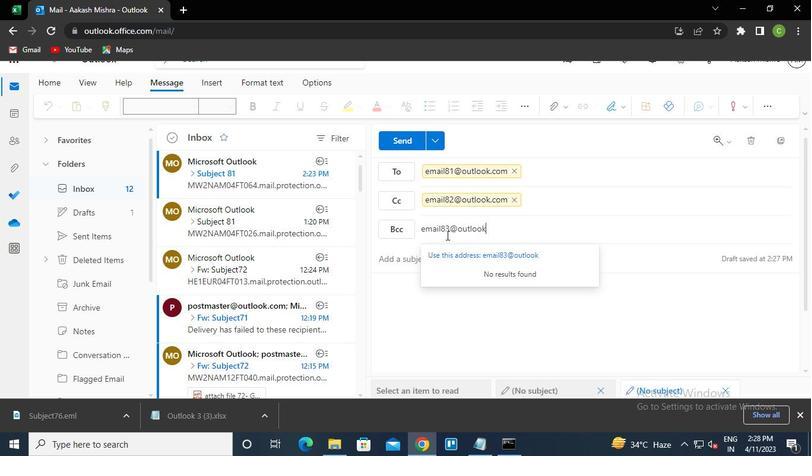 
Action: Keyboard o
Screenshot: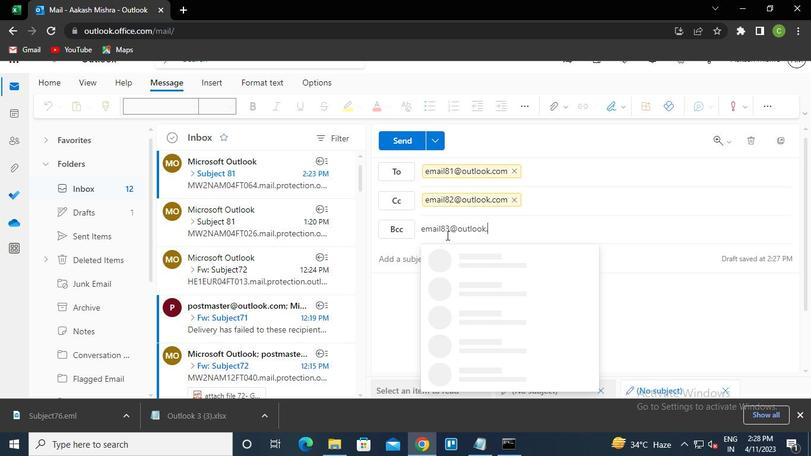 
Action: Keyboard m
Screenshot: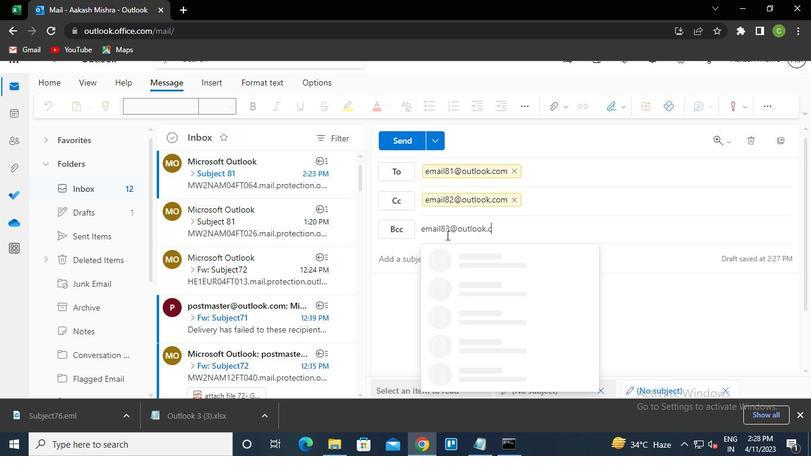 
Action: Keyboard Key.enter
Screenshot: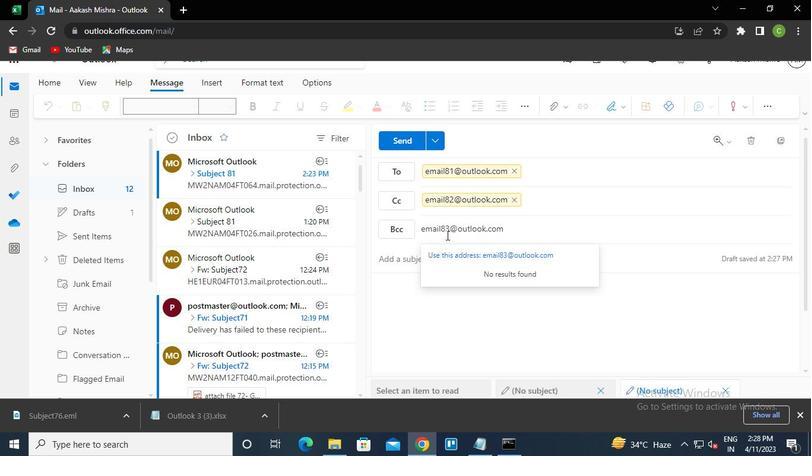 
Action: Mouse moved to (434, 261)
Screenshot: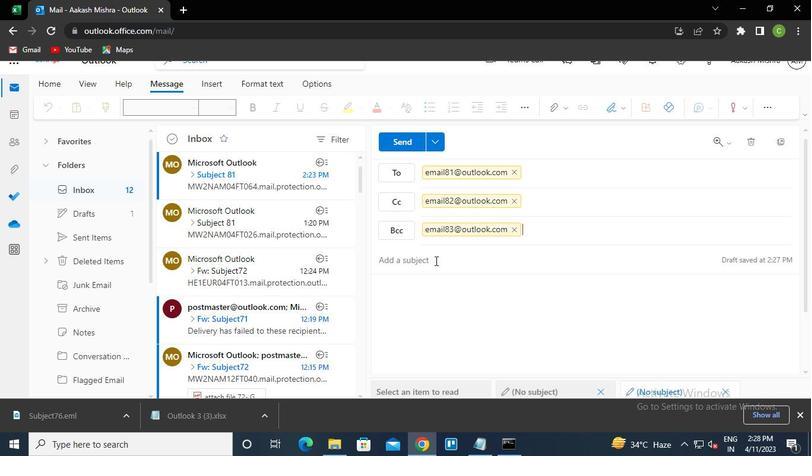 
Action: Mouse pressed left at (434, 261)
Screenshot: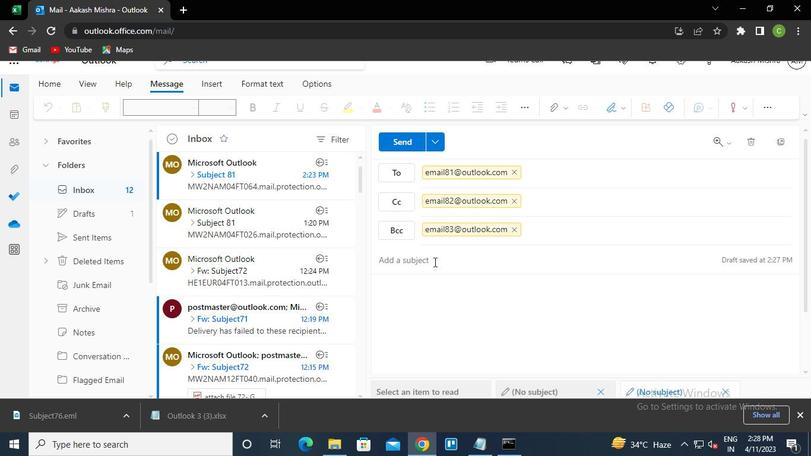 
Action: Keyboard Key.caps_lock
Screenshot: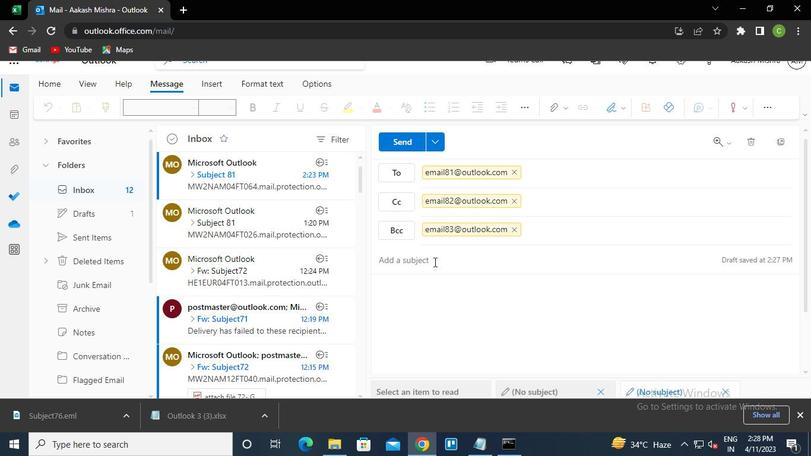 
Action: Keyboard s
Screenshot: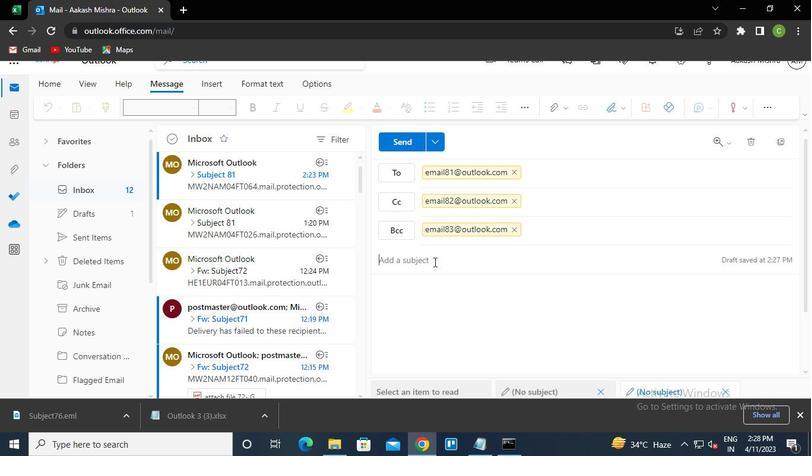 
Action: Keyboard Key.caps_lock
Screenshot: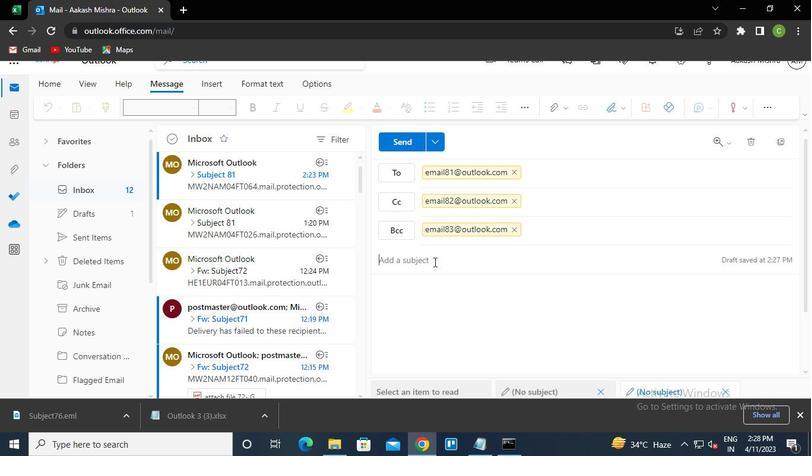 
Action: Keyboard u
Screenshot: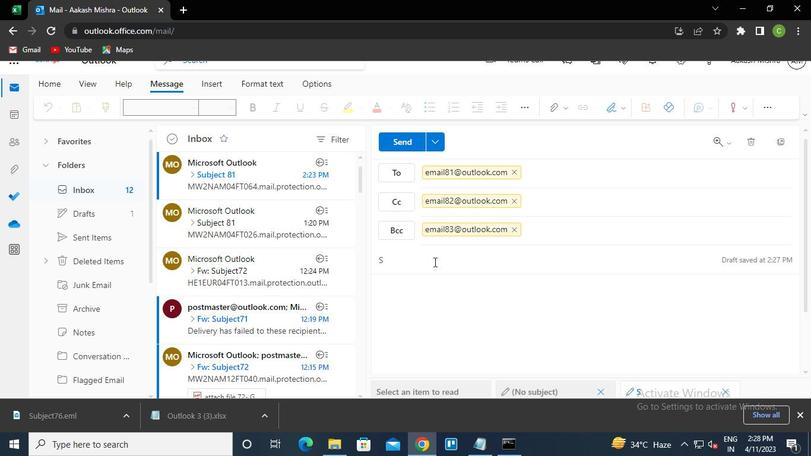 
Action: Keyboard b
Screenshot: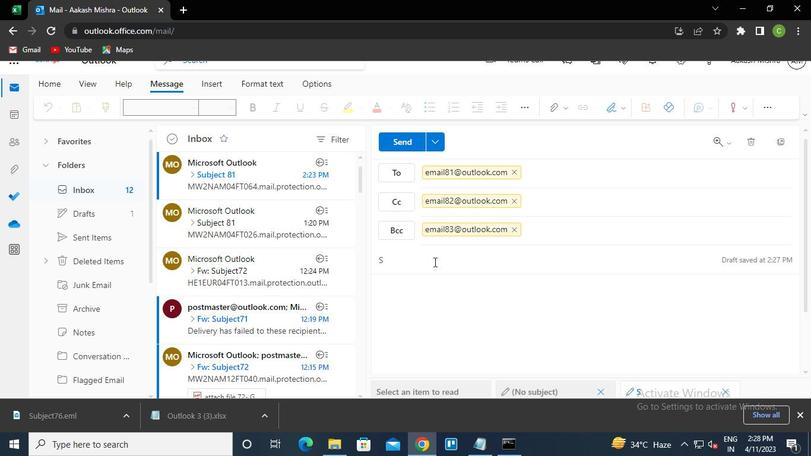 
Action: Keyboard j
Screenshot: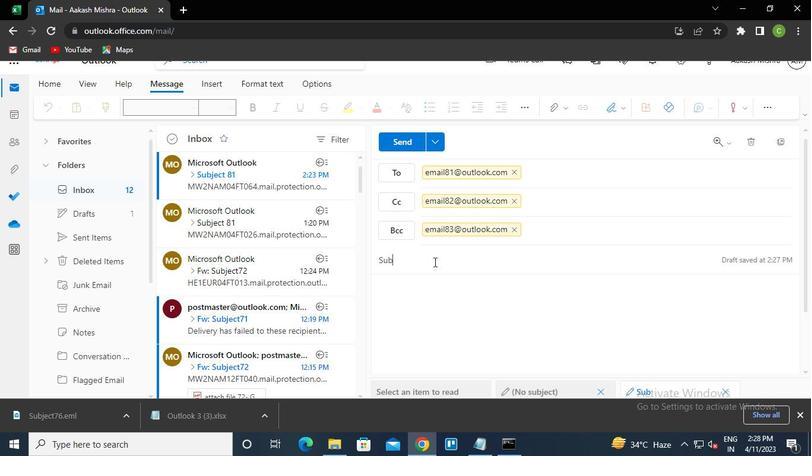 
Action: Keyboard e
Screenshot: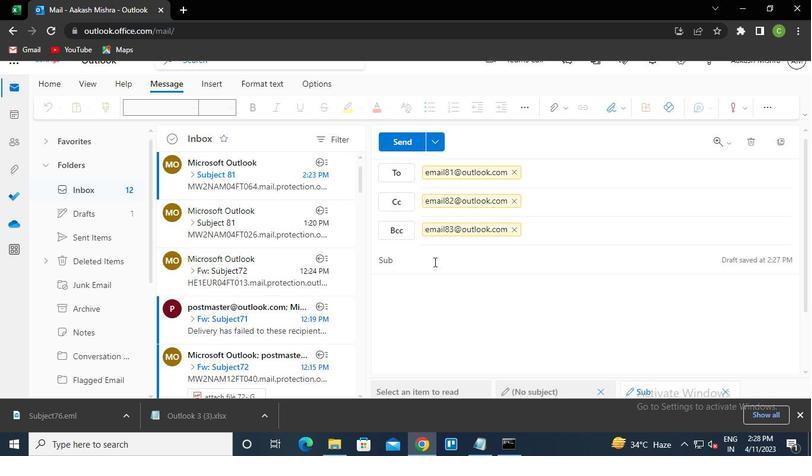 
Action: Keyboard c
Screenshot: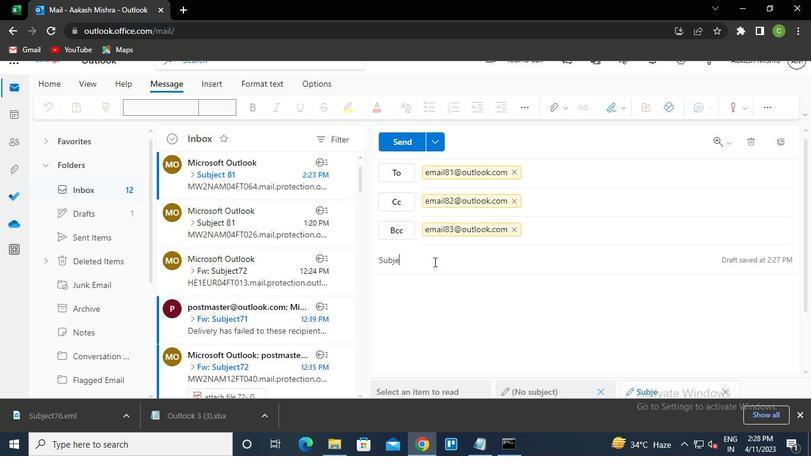 
Action: Keyboard t
Screenshot: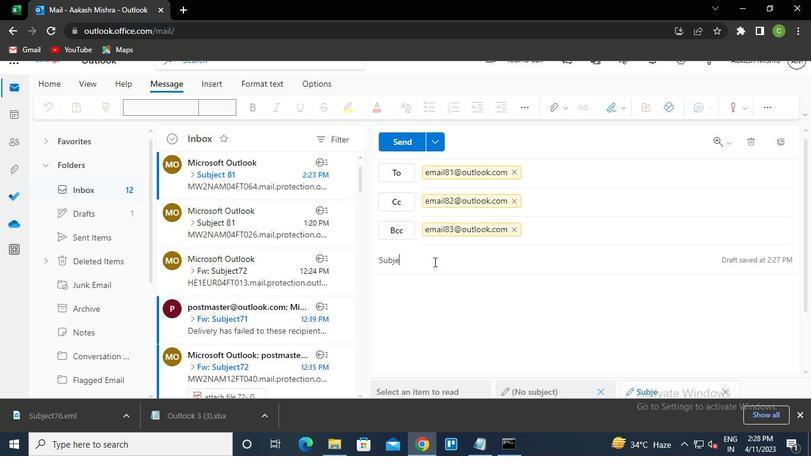 
Action: Keyboard Key.space
Screenshot: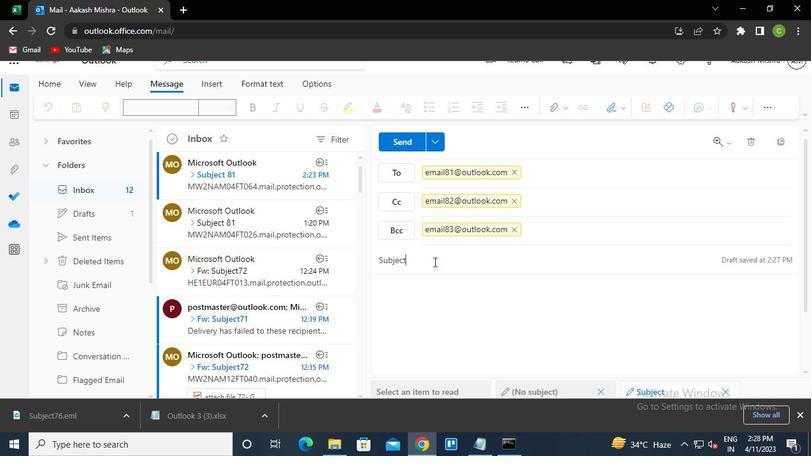 
Action: Keyboard <104>
Screenshot: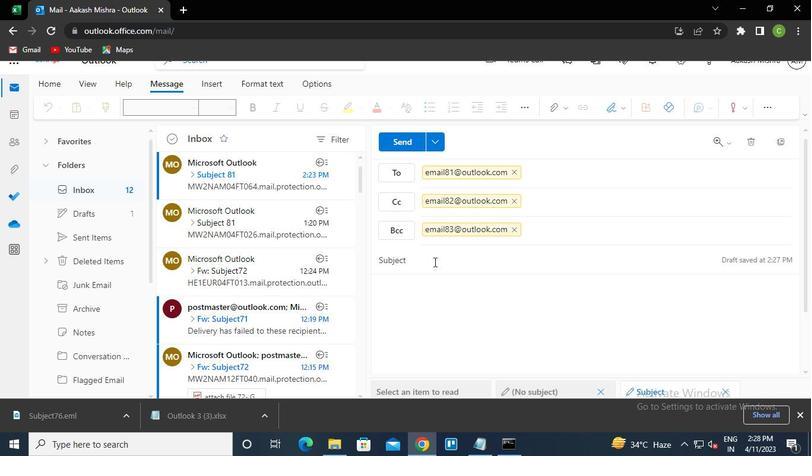 
Action: Keyboard <97>
Screenshot: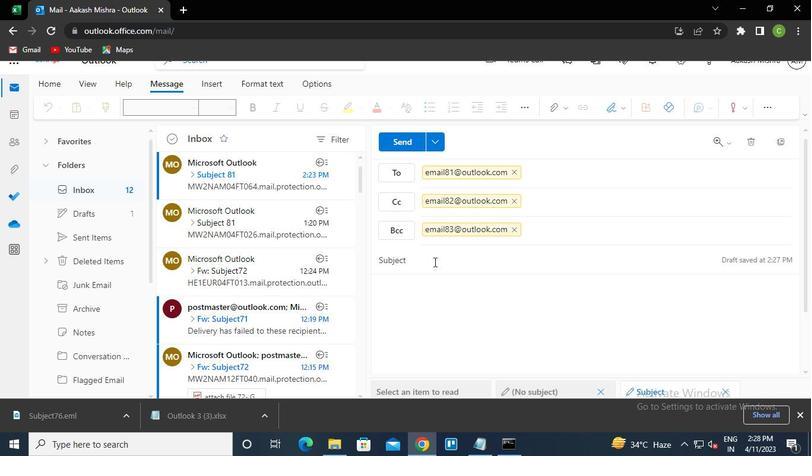 
Action: Mouse moved to (495, 301)
Screenshot: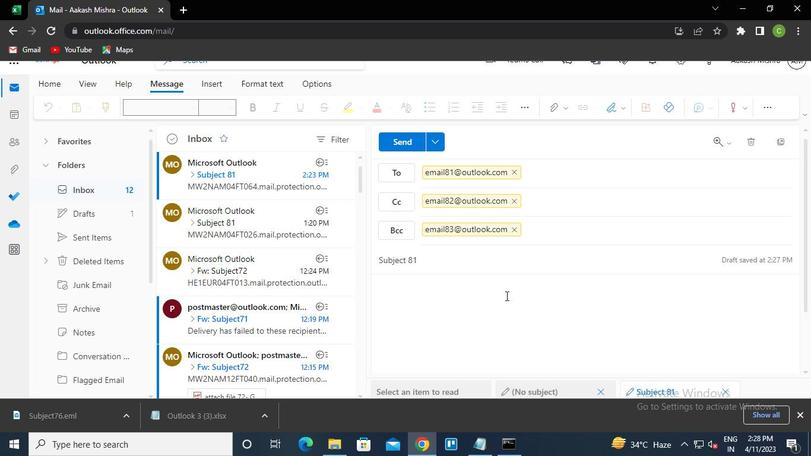 
Action: Mouse pressed left at (495, 301)
Screenshot: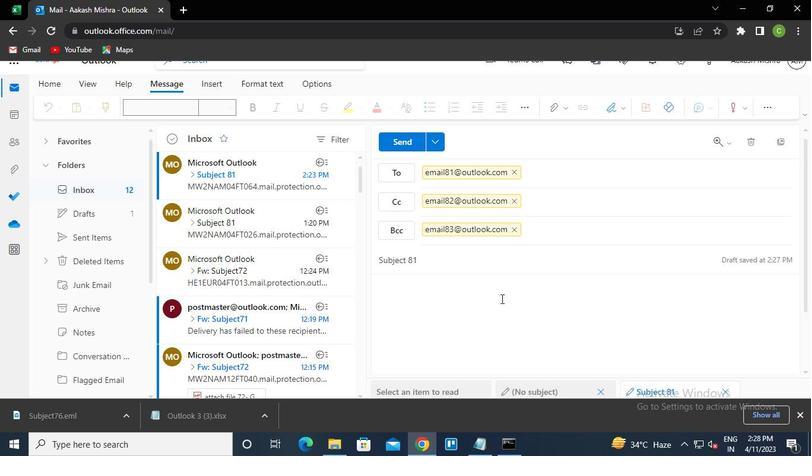 
Action: Keyboard Key.caps_lock
Screenshot: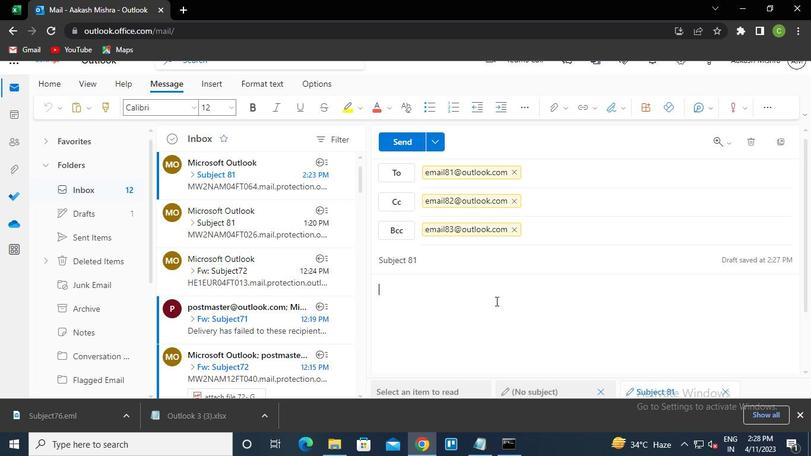 
Action: Keyboard m
Screenshot: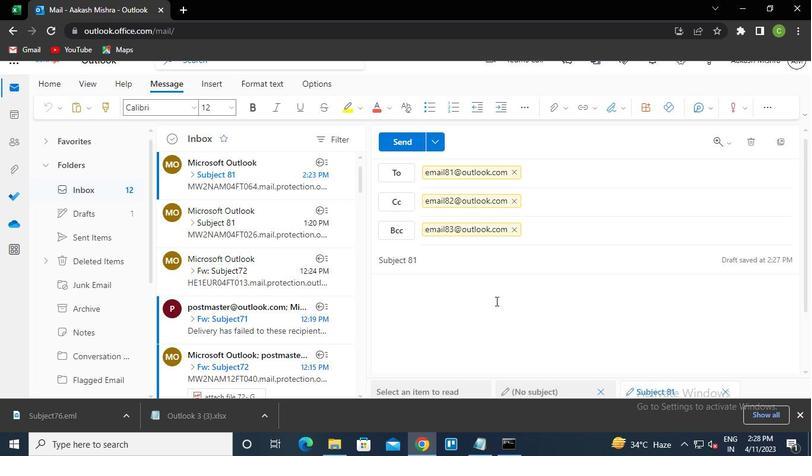 
Action: Keyboard Key.caps_lock
Screenshot: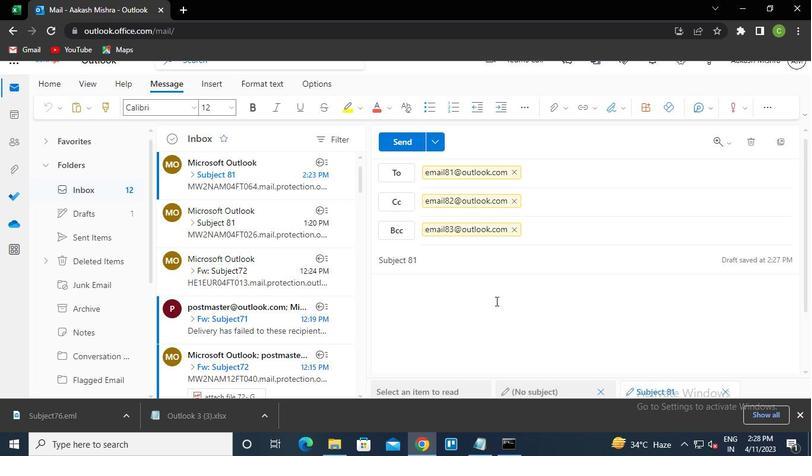 
Action: Keyboard e
Screenshot: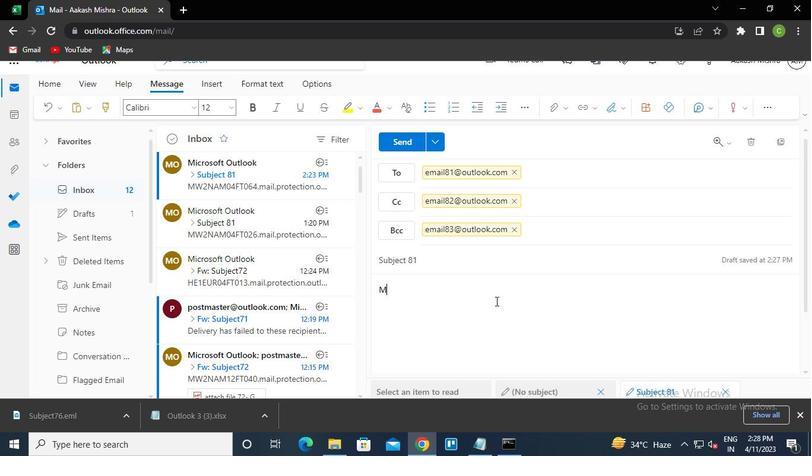
Action: Keyboard s
Screenshot: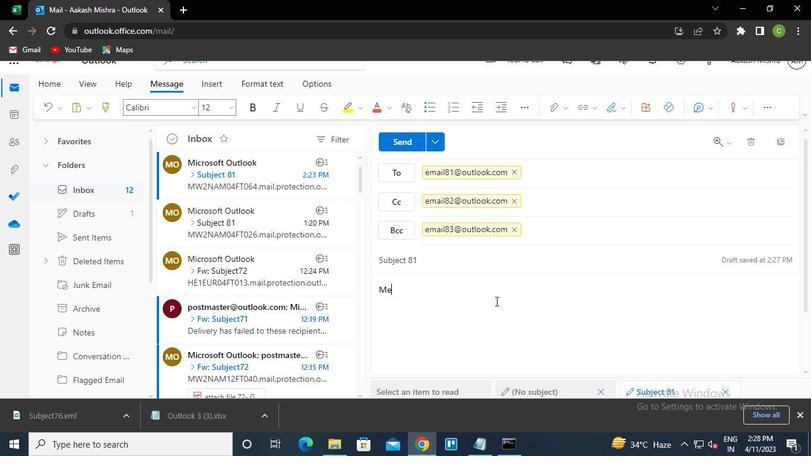 
Action: Keyboard s
Screenshot: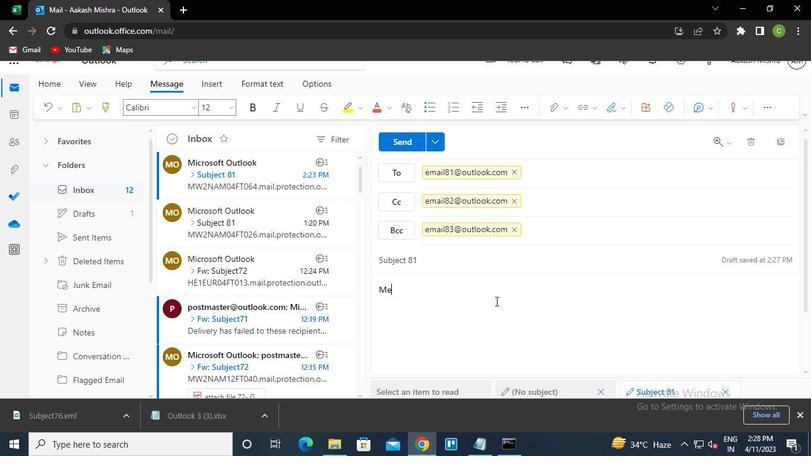 
Action: Keyboard a
Screenshot: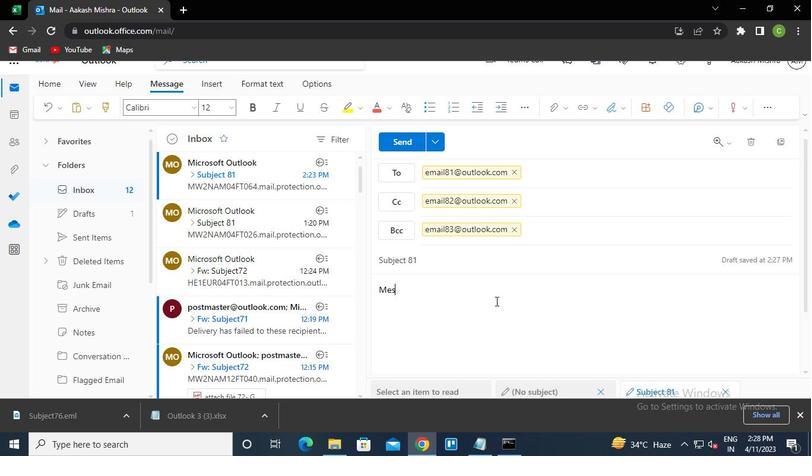 
Action: Keyboard g
Screenshot: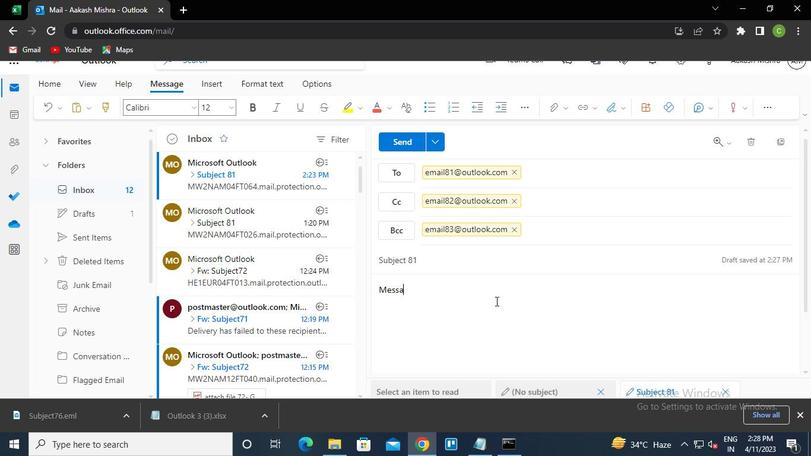 
Action: Keyboard e
Screenshot: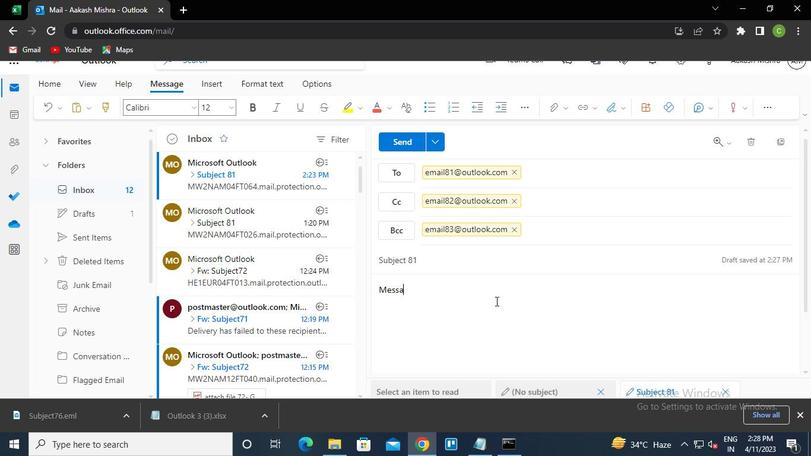 
Action: Keyboard Key.space
Screenshot: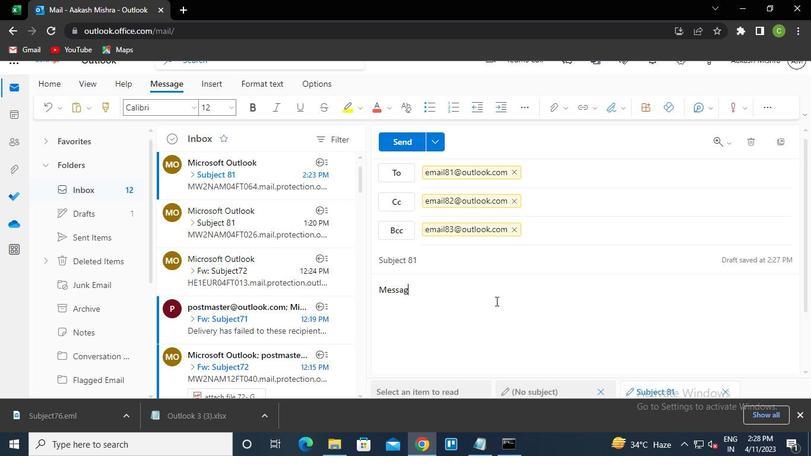 
Action: Keyboard <104>
Screenshot: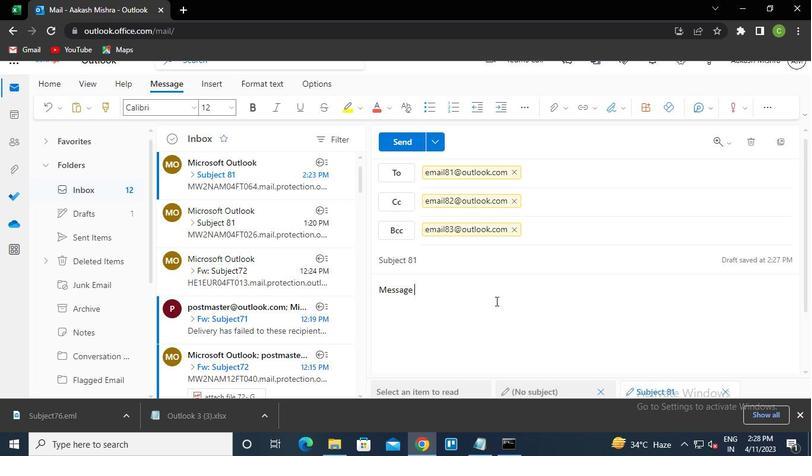 
Action: Keyboard <99>
Screenshot: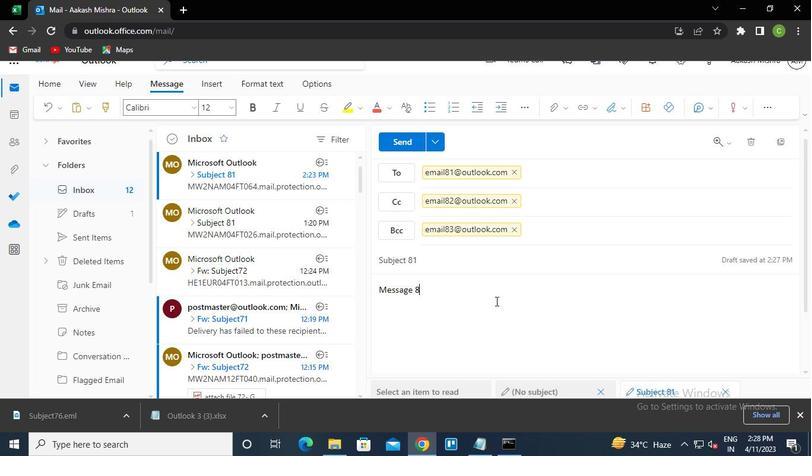 
Action: Mouse moved to (399, 146)
Screenshot: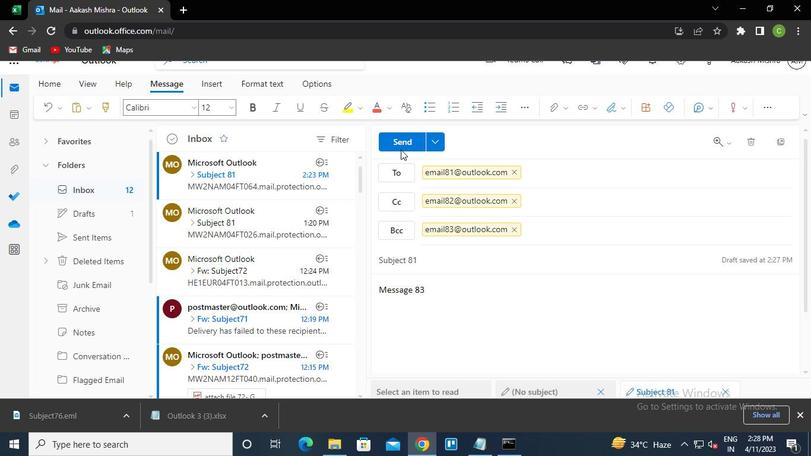 
Action: Mouse pressed left at (399, 146)
Screenshot: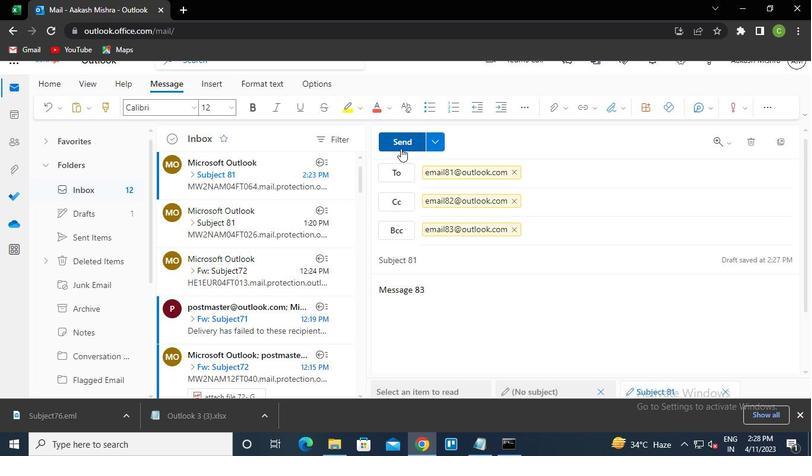 
Action: Mouse moved to (508, 453)
Screenshot: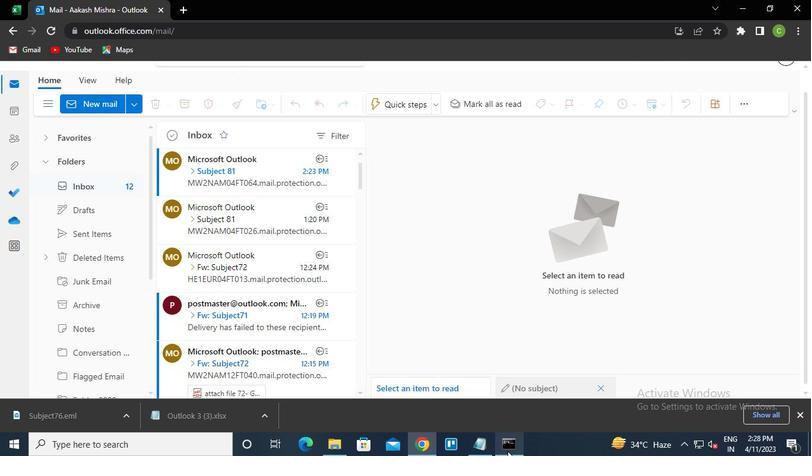 
Action: Mouse pressed left at (508, 453)
Screenshot: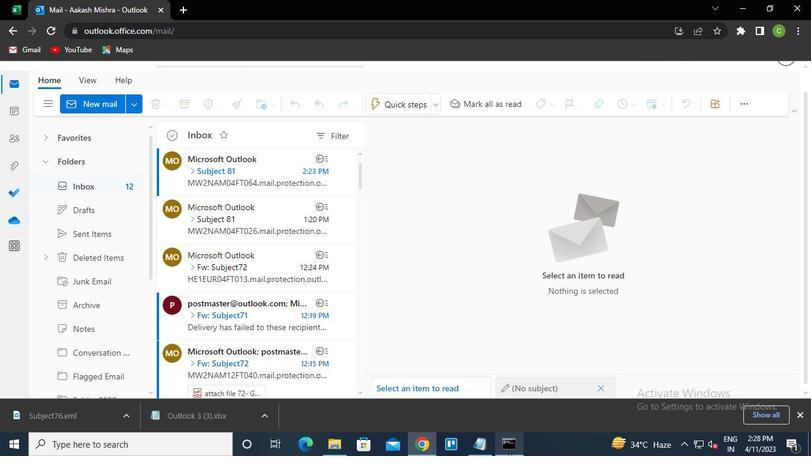 
Action: Mouse moved to (648, 81)
Screenshot: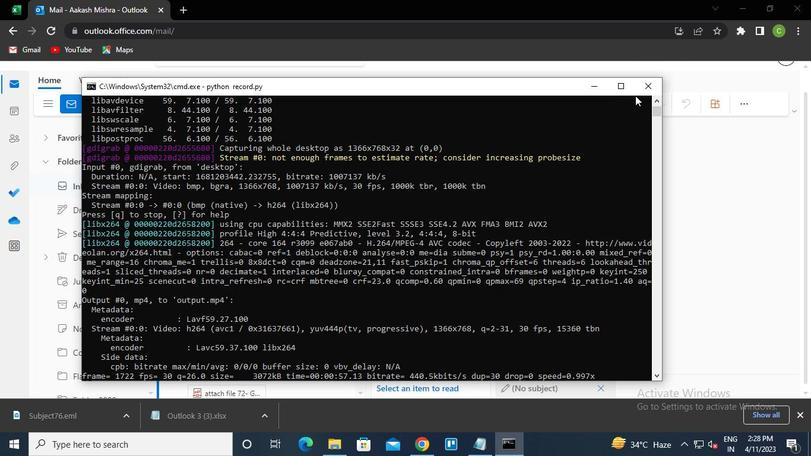 
Action: Mouse pressed left at (648, 81)
Screenshot: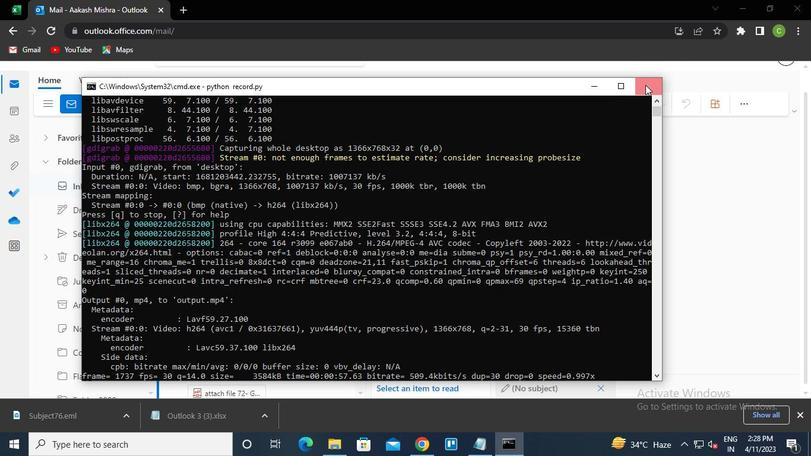 
